 Task: Look for space in Umarkot, Pakistan from 10th July, 2023 to 15th July, 2023 for 7 adults in price range Rs.10000 to Rs.15000. Place can be entire place or shared room with 4 bedrooms having 7 beds and 4 bathrooms. Property type can be house, flat, guest house. Amenities needed are: wifi, TV, free parkinig on premises, gym, breakfast. Booking option can be shelf check-in. Required host language is English.
Action: Mouse pressed left at (415, 84)
Screenshot: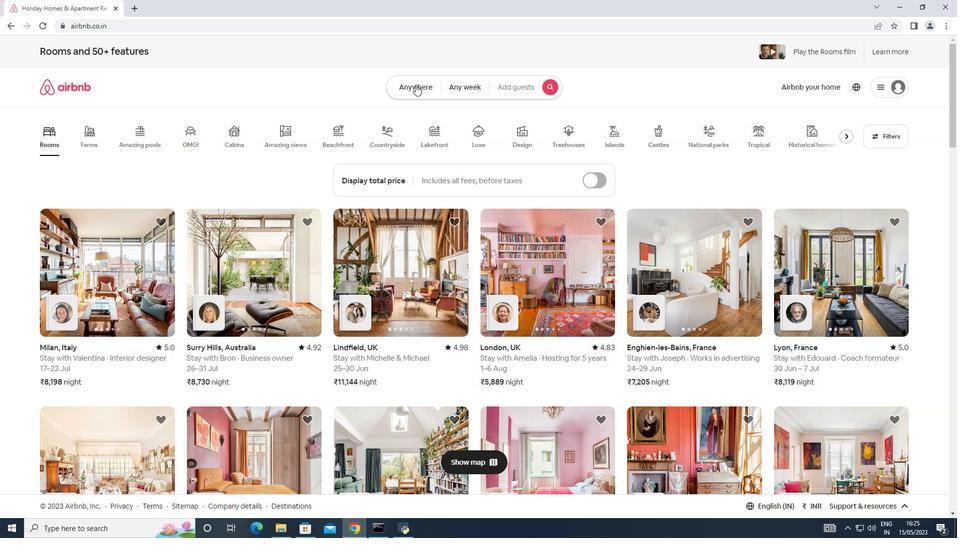 
Action: Mouse moved to (396, 119)
Screenshot: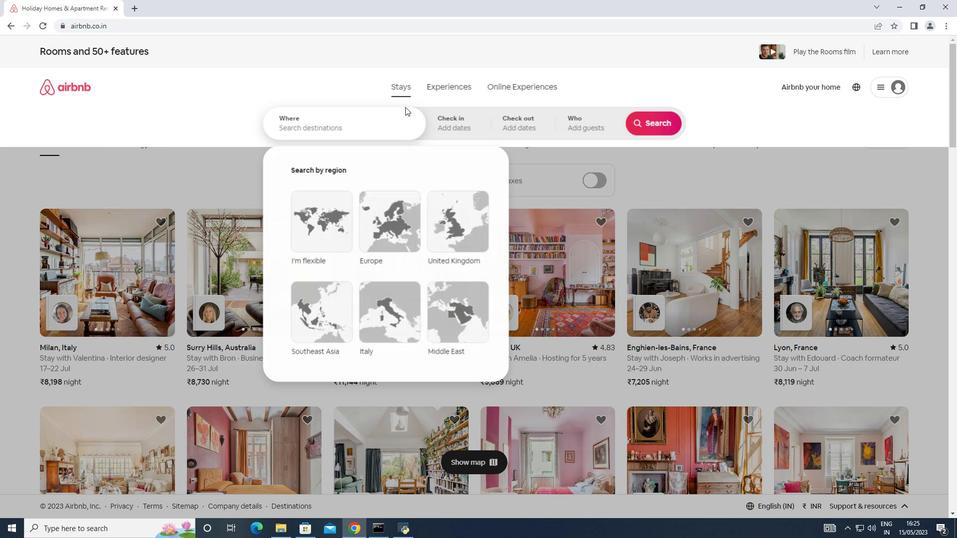 
Action: Mouse pressed left at (396, 119)
Screenshot: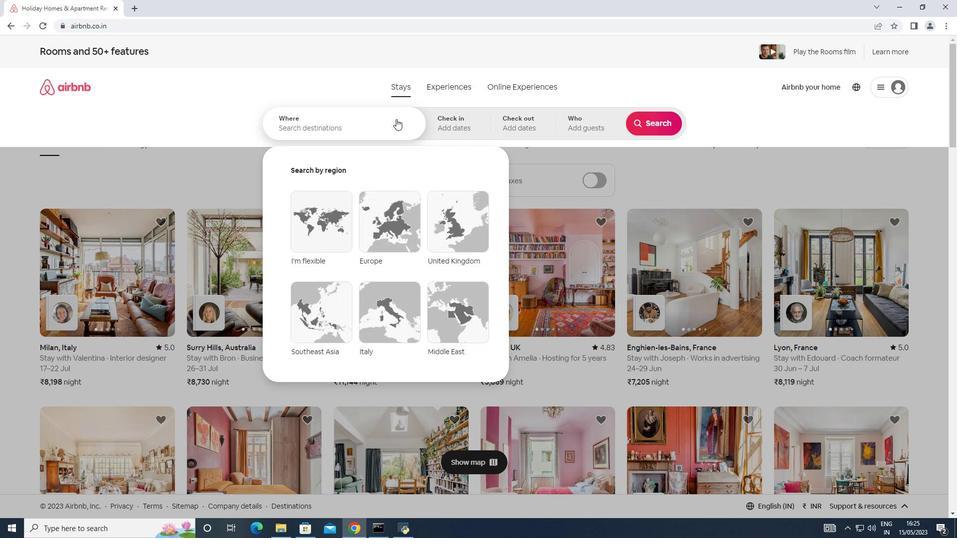 
Action: Mouse moved to (395, 119)
Screenshot: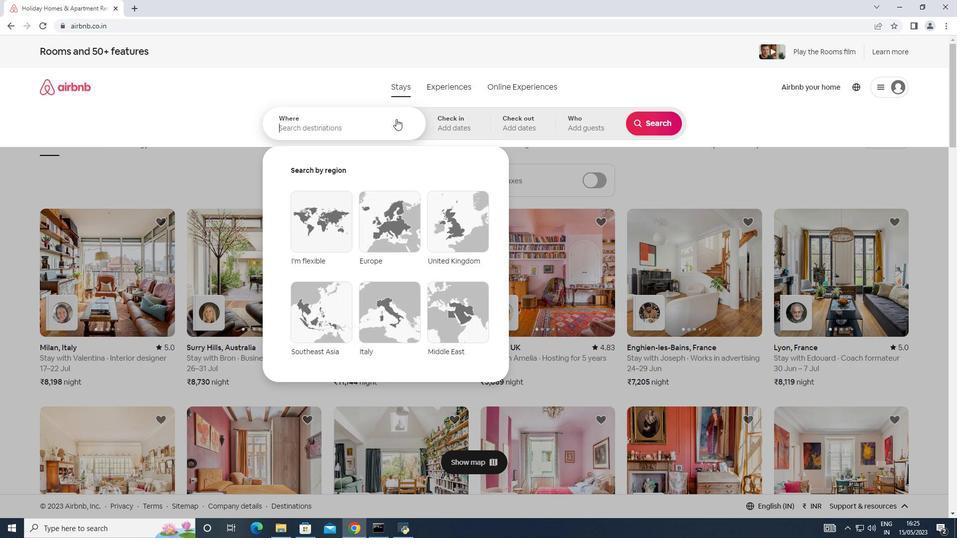 
Action: Key pressed <Key.shift>Umarkot,<Key.shift>Pakistan
Screenshot: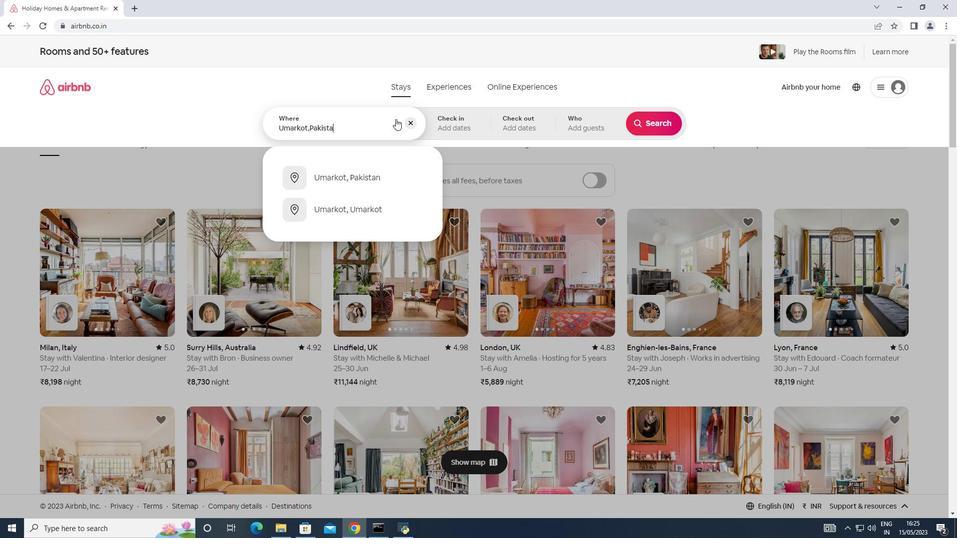 
Action: Mouse moved to (482, 121)
Screenshot: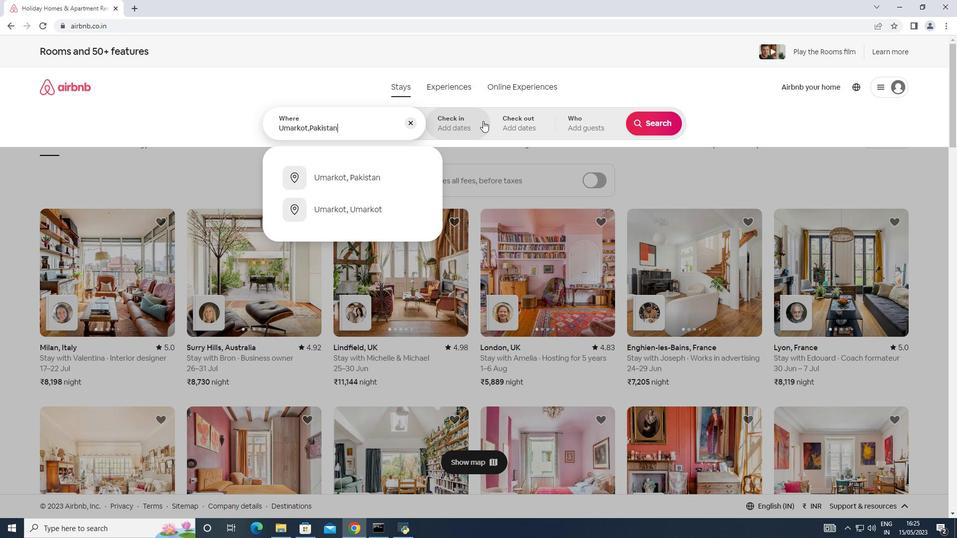 
Action: Mouse pressed left at (482, 121)
Screenshot: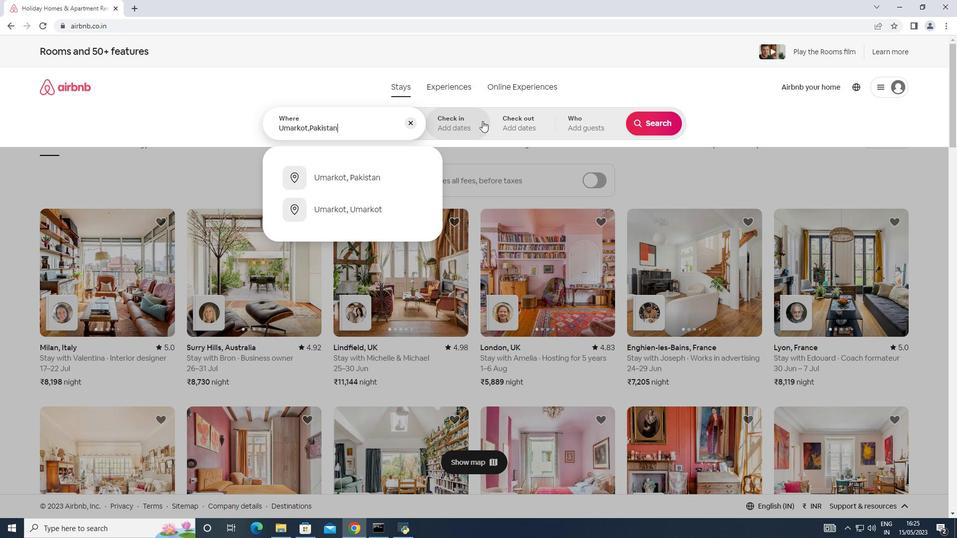 
Action: Mouse moved to (646, 204)
Screenshot: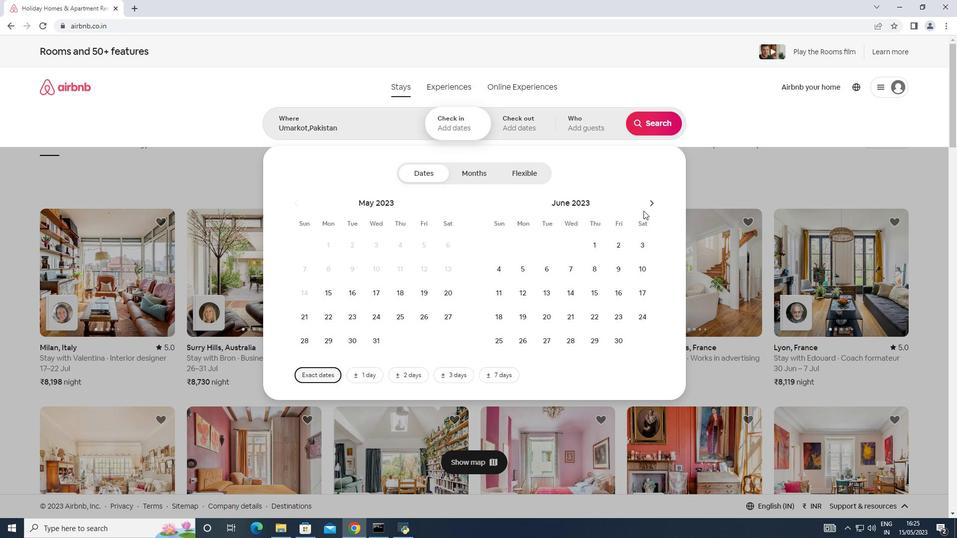 
Action: Mouse pressed left at (646, 204)
Screenshot: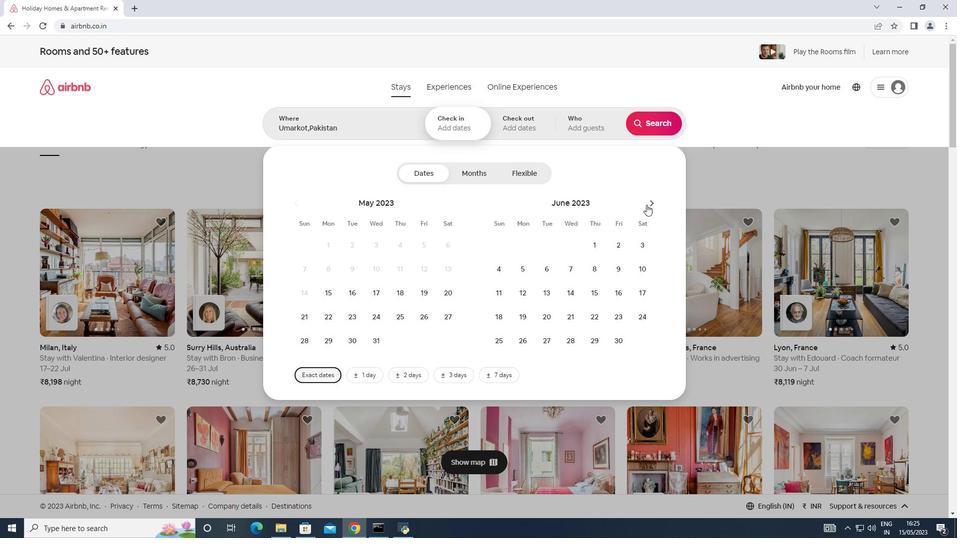 
Action: Mouse moved to (520, 292)
Screenshot: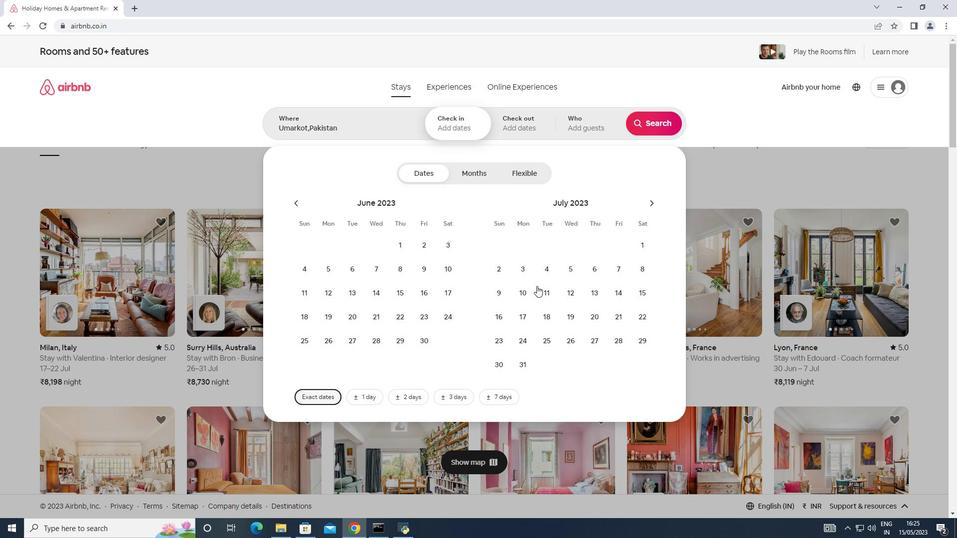 
Action: Mouse pressed left at (520, 292)
Screenshot: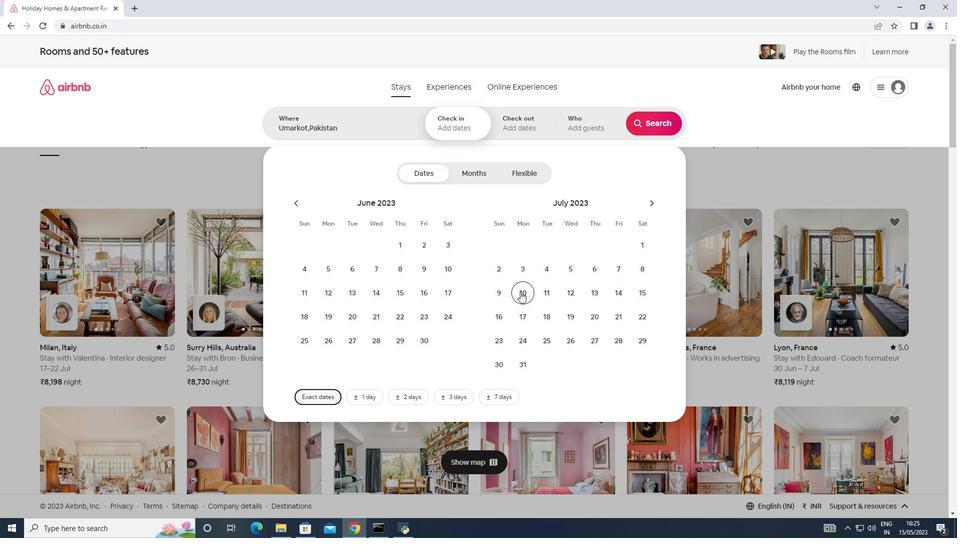 
Action: Mouse moved to (640, 293)
Screenshot: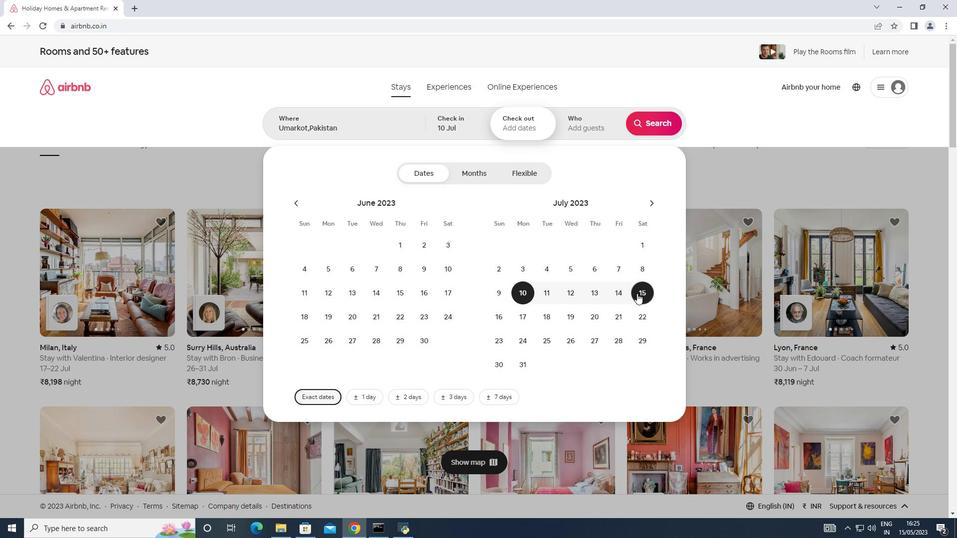 
Action: Mouse pressed left at (640, 293)
Screenshot: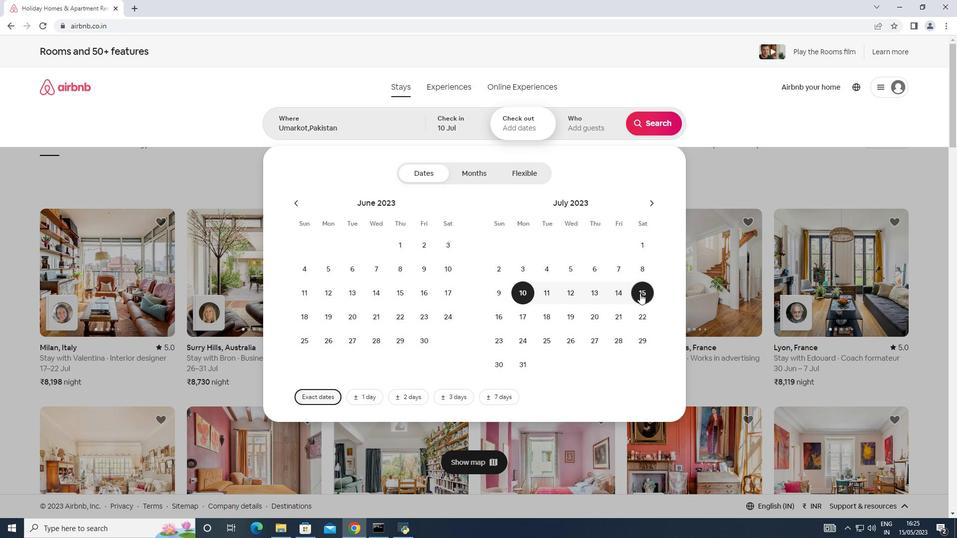 
Action: Mouse moved to (584, 133)
Screenshot: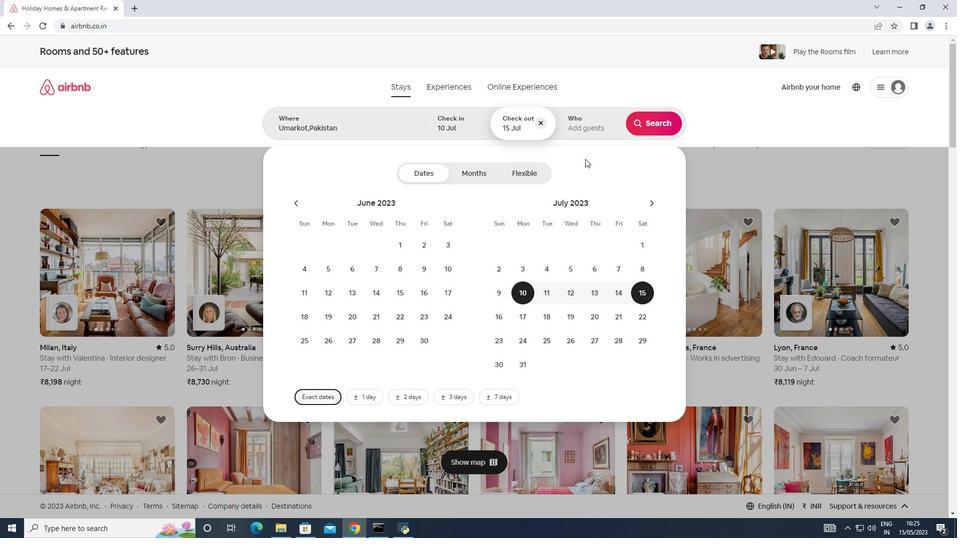 
Action: Mouse pressed left at (584, 133)
Screenshot: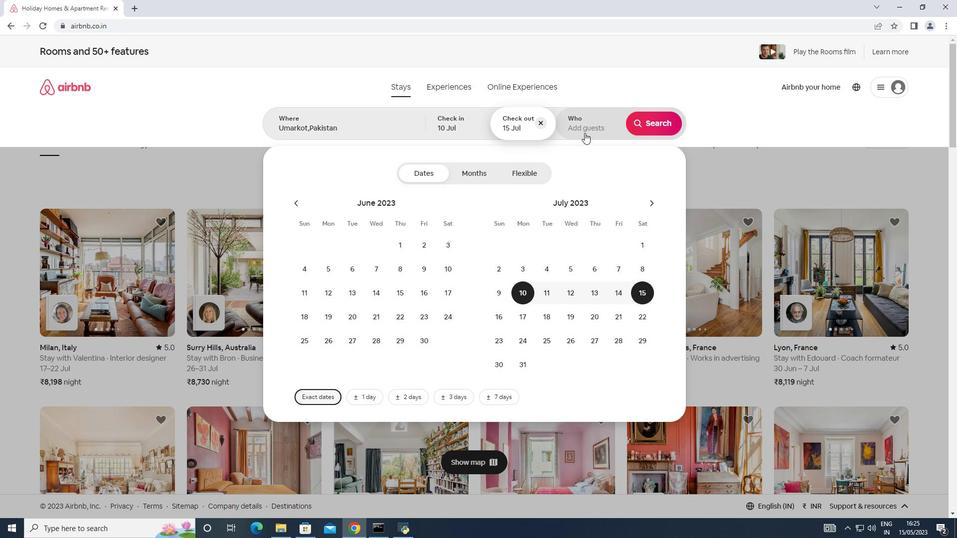 
Action: Mouse moved to (660, 179)
Screenshot: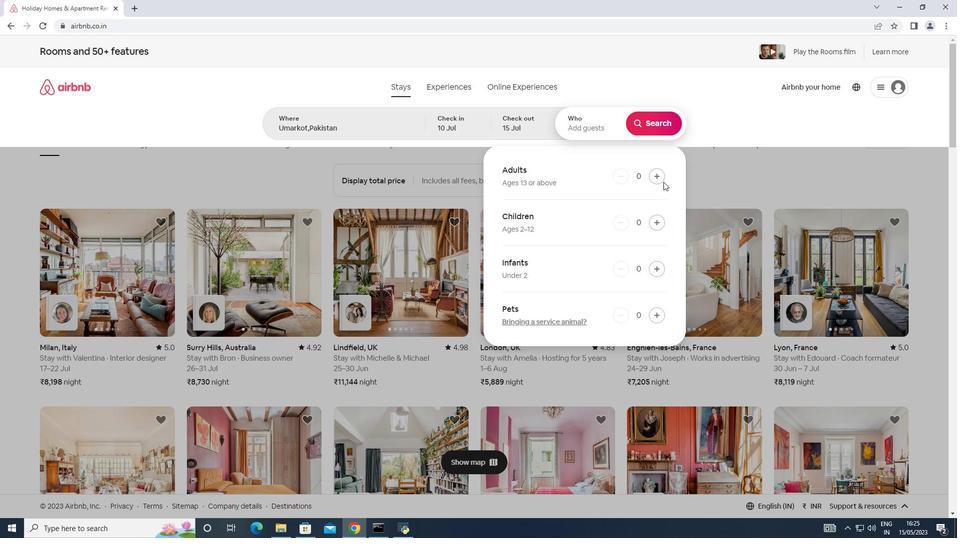 
Action: Mouse pressed left at (660, 179)
Screenshot: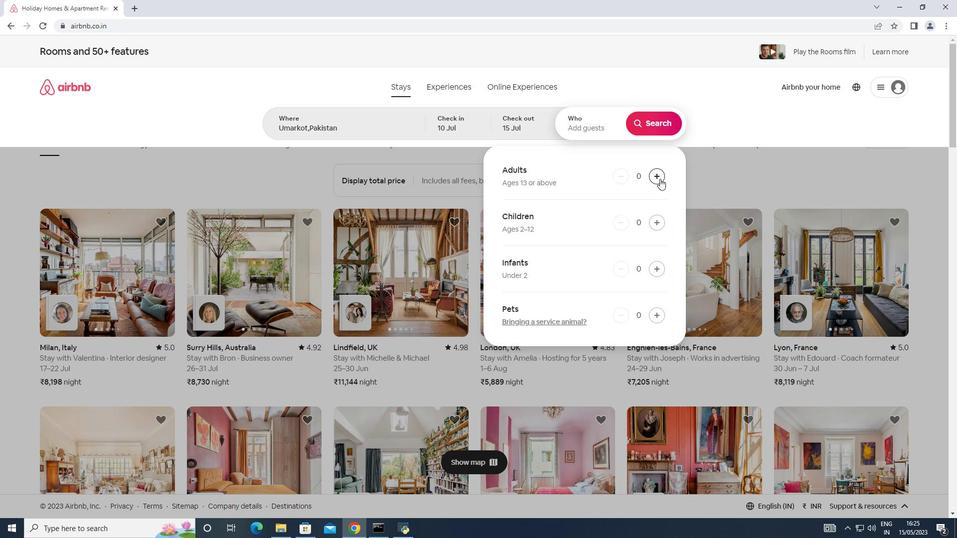 
Action: Mouse pressed left at (660, 179)
Screenshot: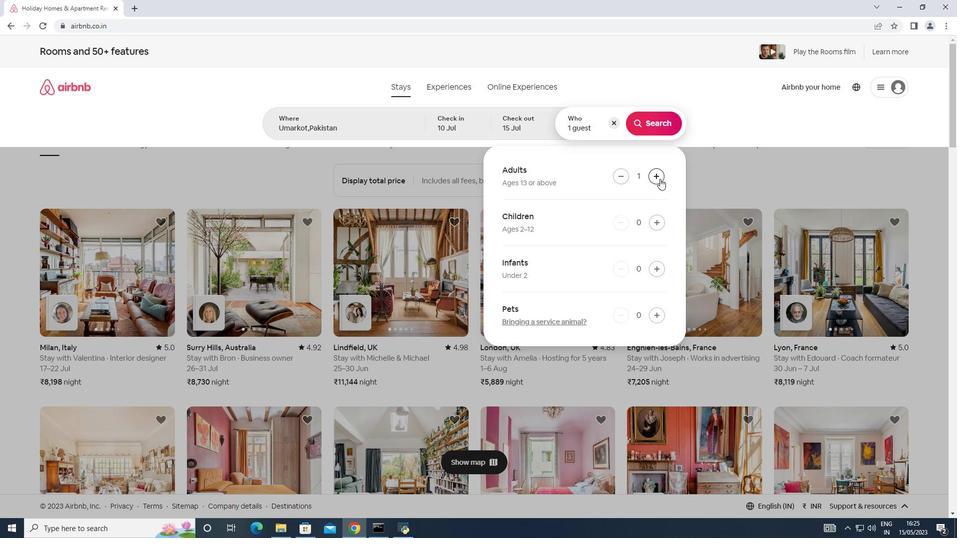 
Action: Mouse pressed left at (660, 179)
Screenshot: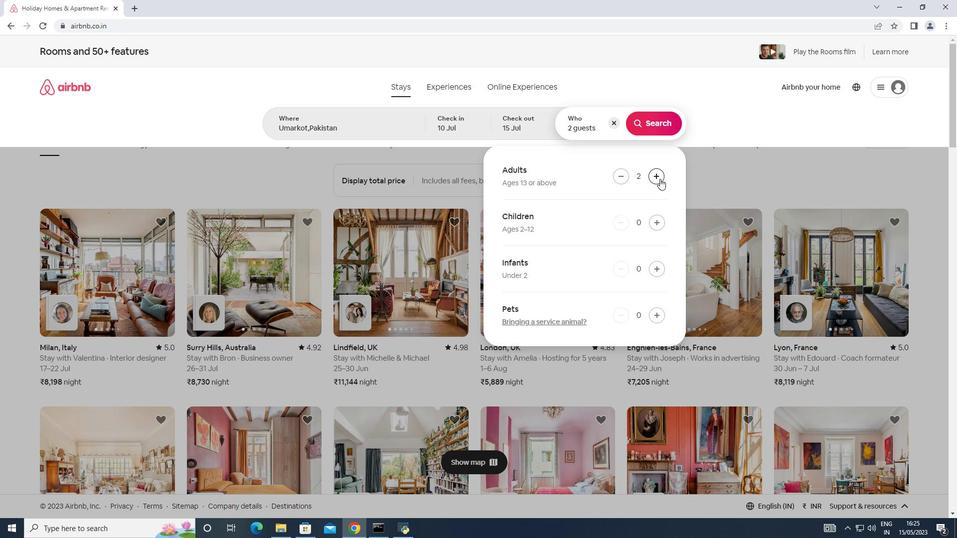 
Action: Mouse pressed left at (660, 179)
Screenshot: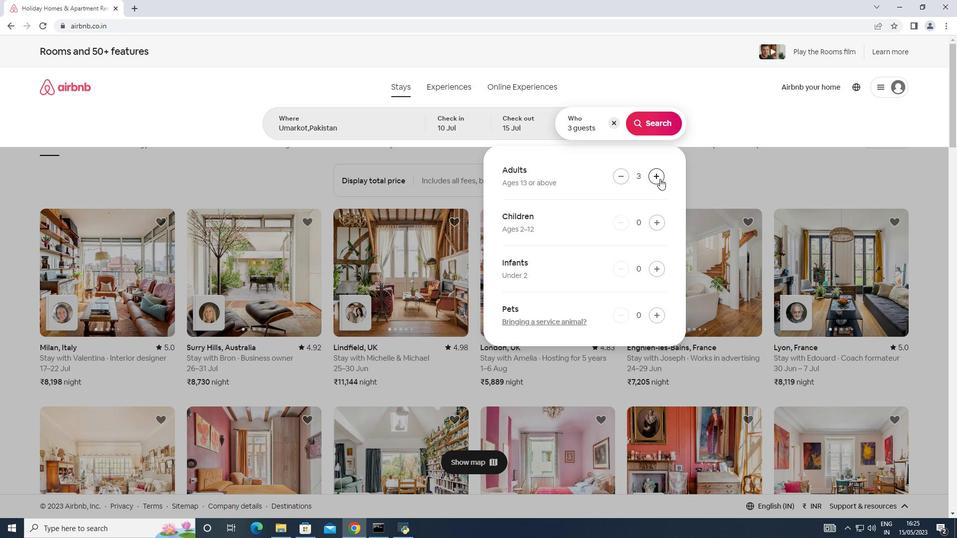 
Action: Mouse pressed left at (660, 179)
Screenshot: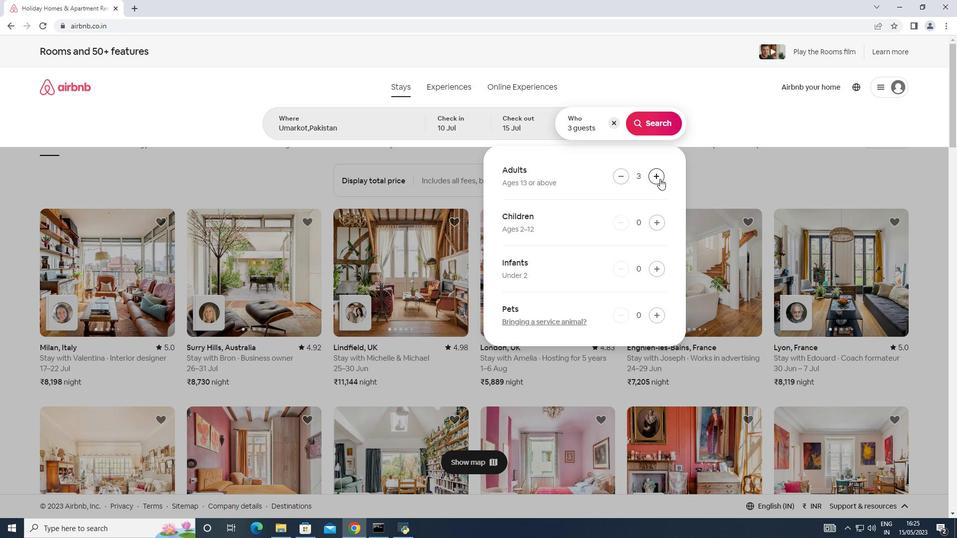 
Action: Mouse pressed left at (660, 179)
Screenshot: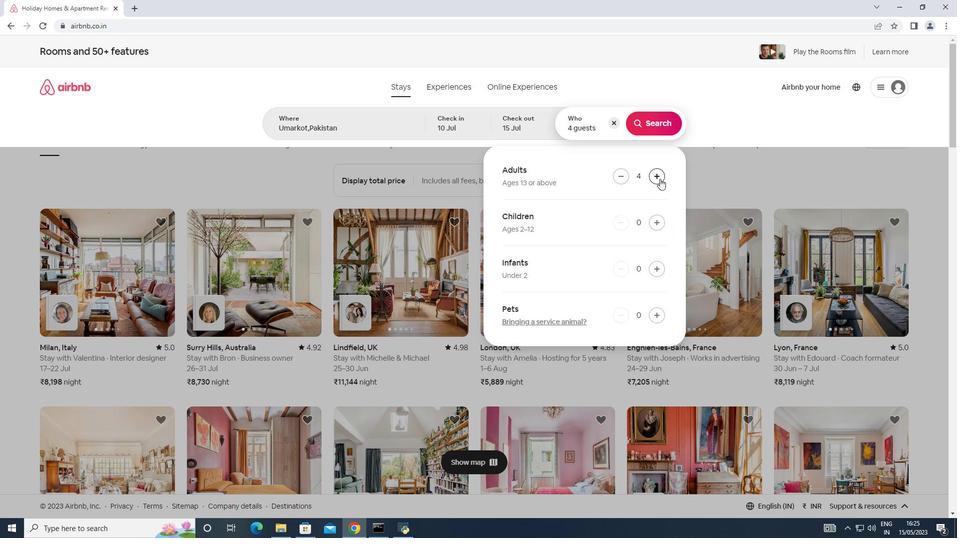 
Action: Mouse pressed left at (660, 179)
Screenshot: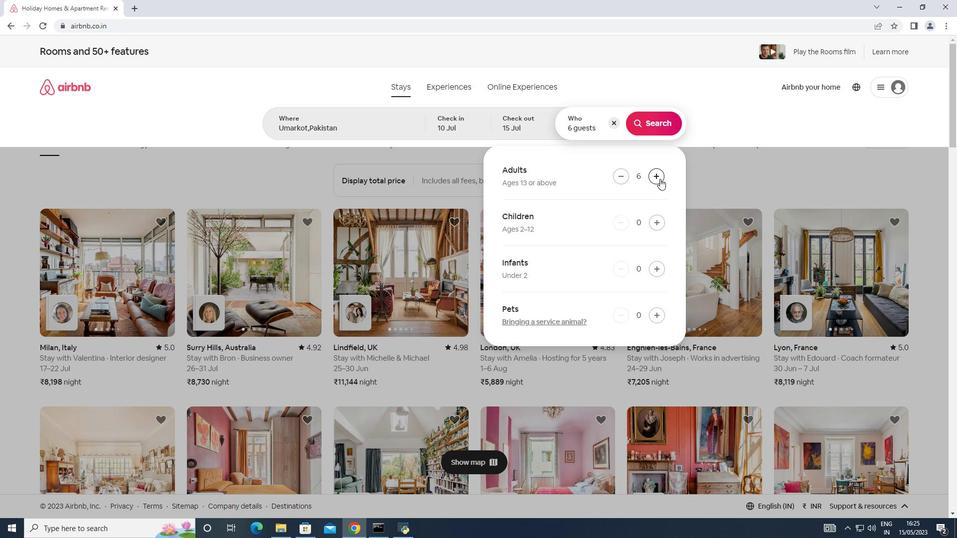 
Action: Mouse moved to (663, 130)
Screenshot: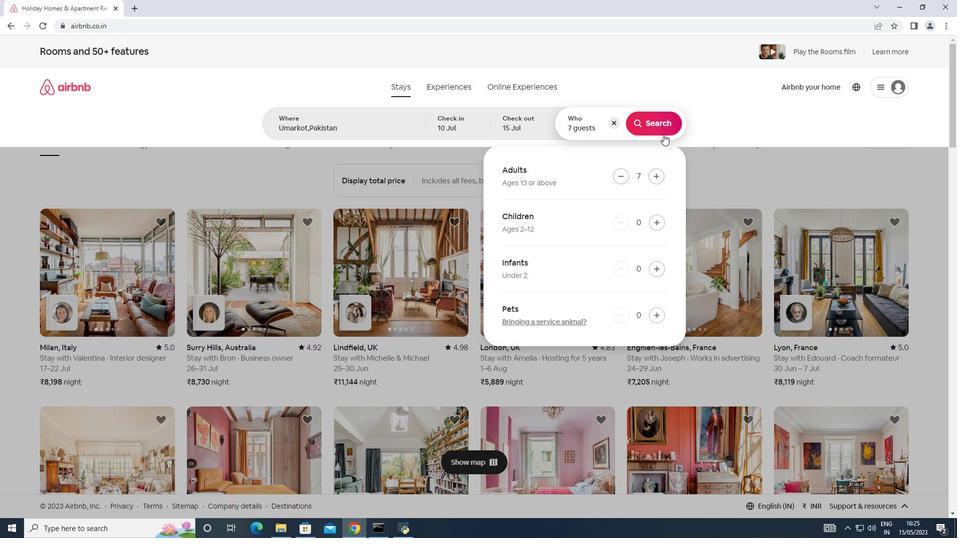 
Action: Mouse pressed left at (663, 130)
Screenshot: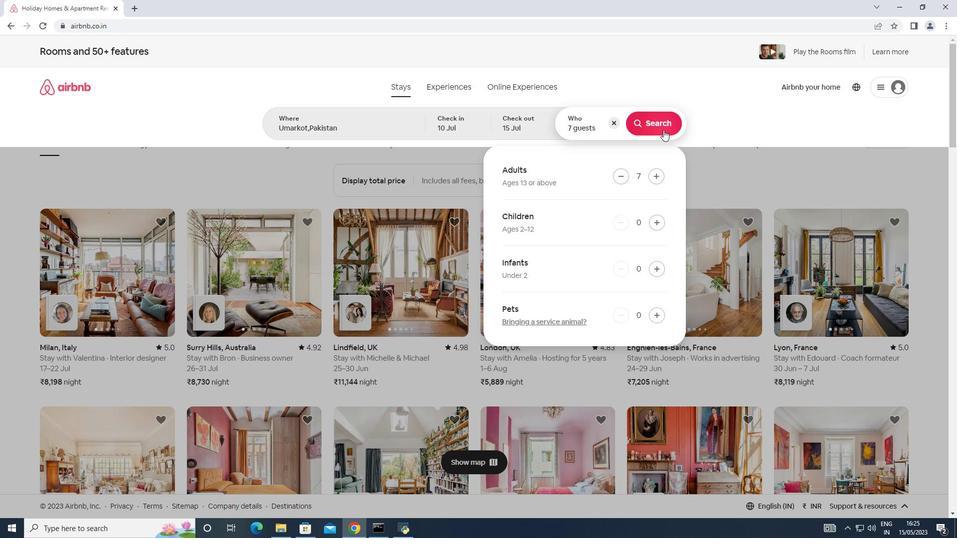 
Action: Mouse moved to (917, 100)
Screenshot: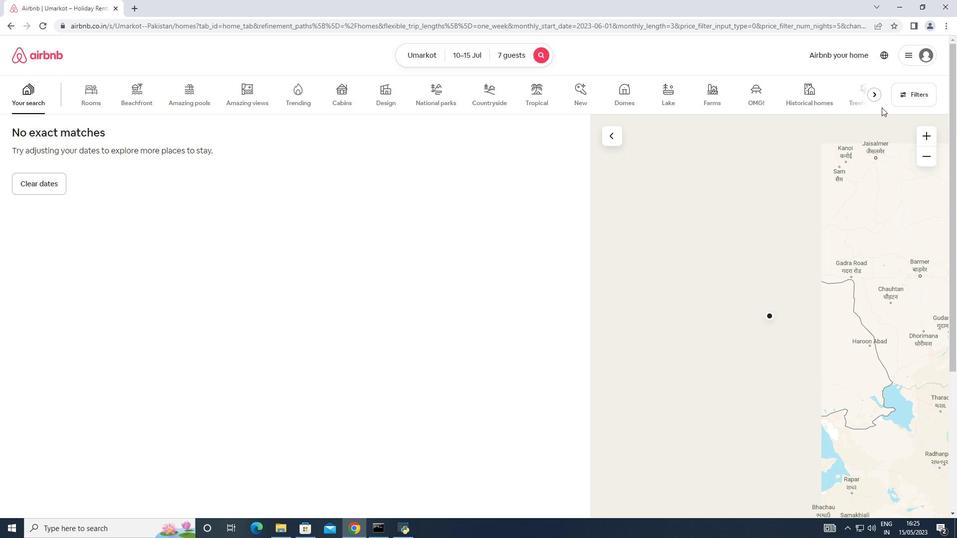 
Action: Mouse pressed left at (917, 100)
Screenshot: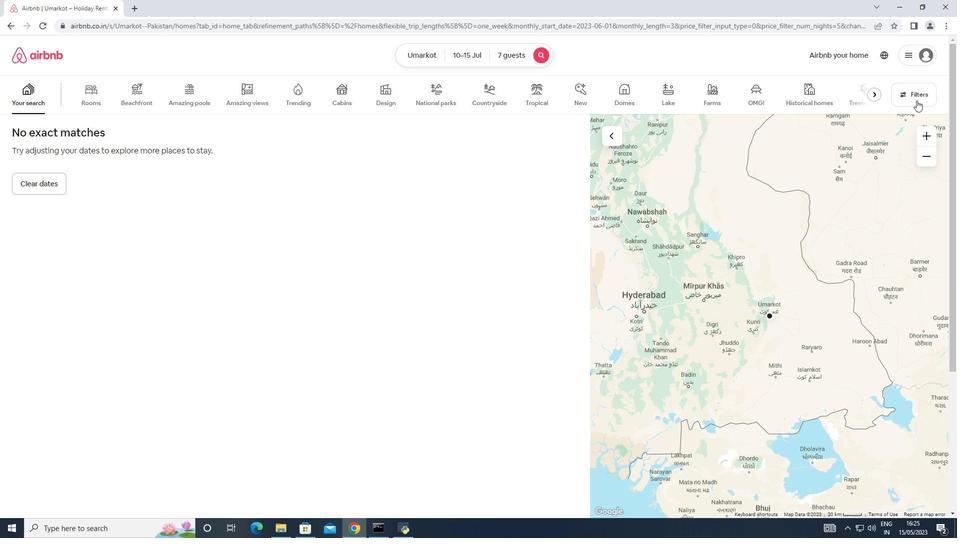 
Action: Mouse moved to (352, 340)
Screenshot: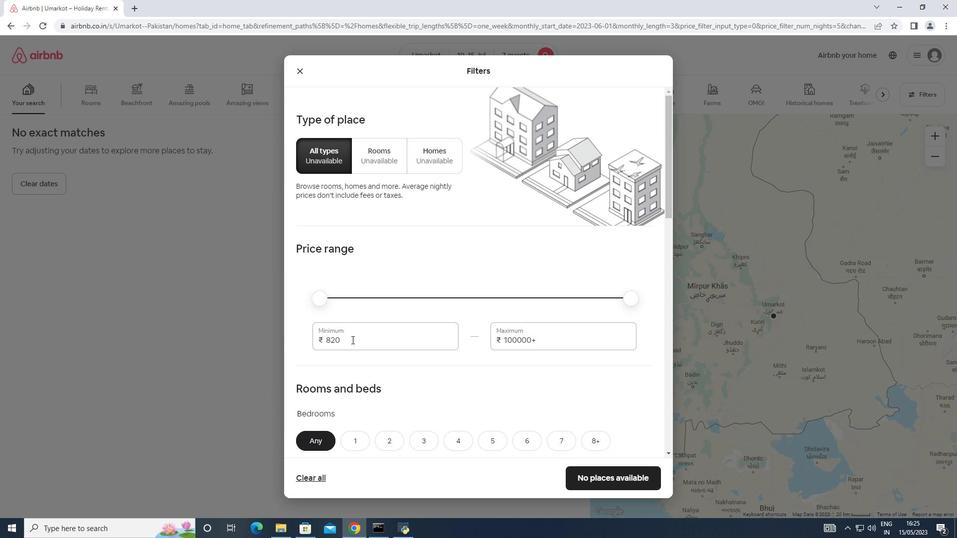 
Action: Mouse pressed left at (352, 340)
Screenshot: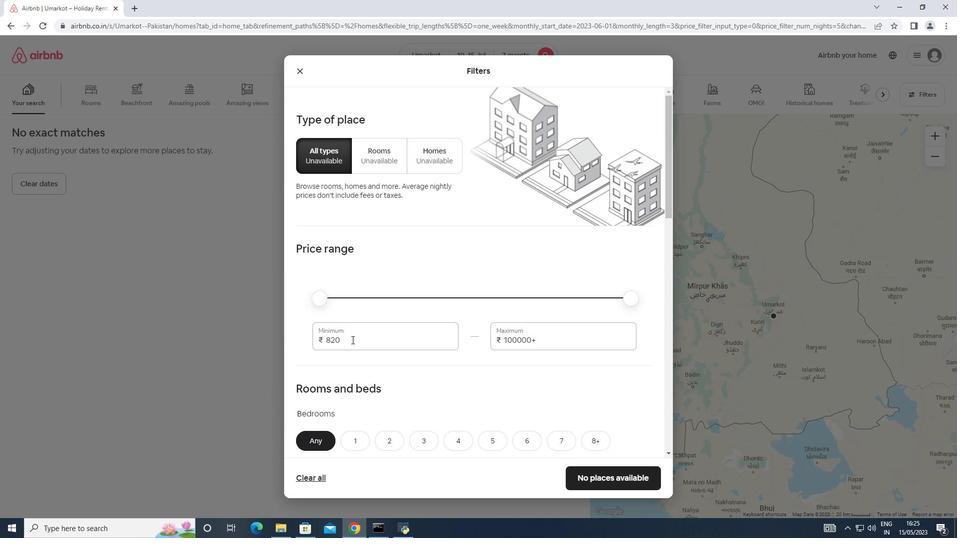 
Action: Mouse moved to (299, 334)
Screenshot: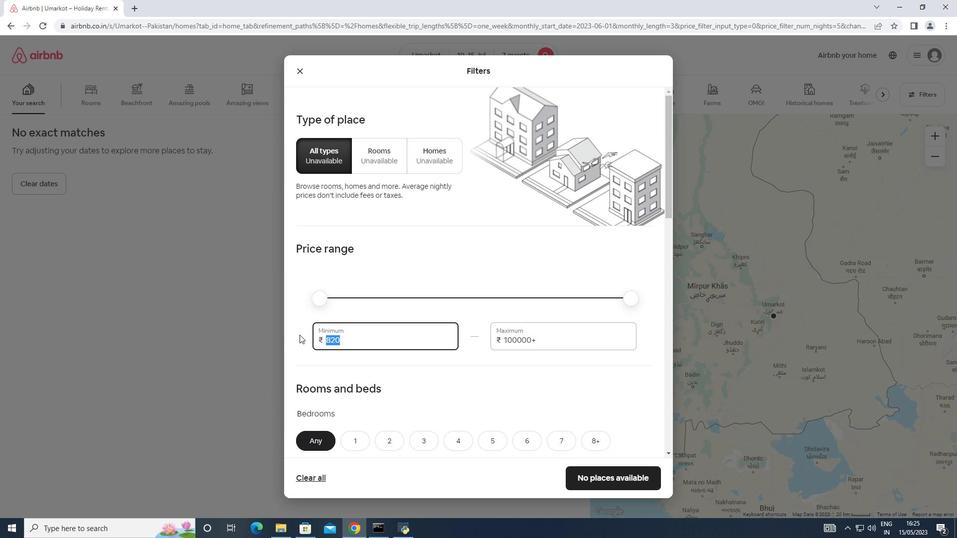 
Action: Key pressed 10000
Screenshot: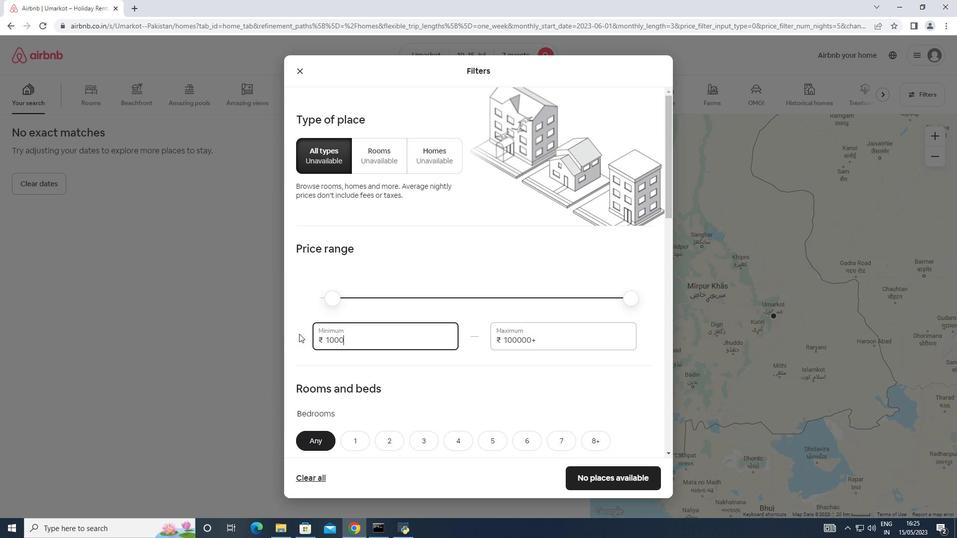 
Action: Mouse moved to (544, 342)
Screenshot: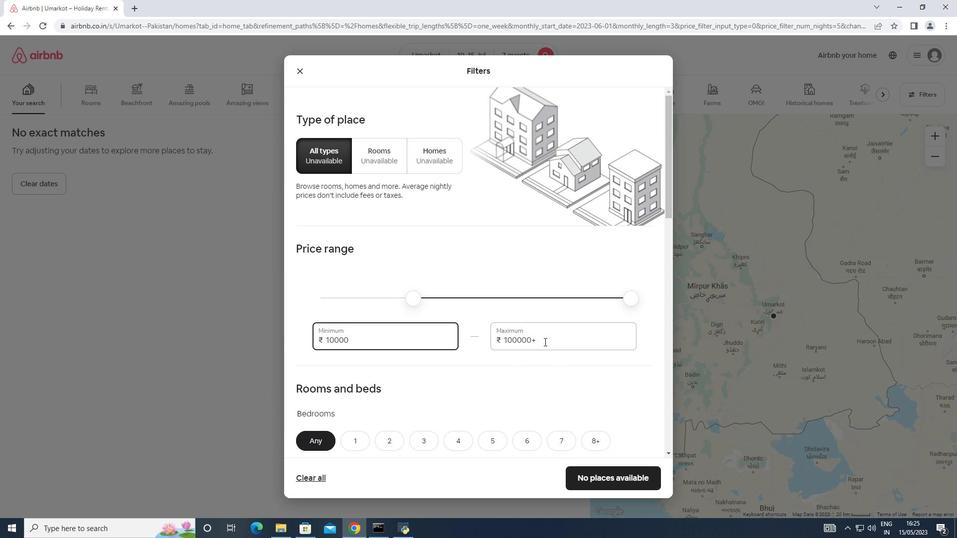 
Action: Mouse pressed left at (544, 342)
Screenshot: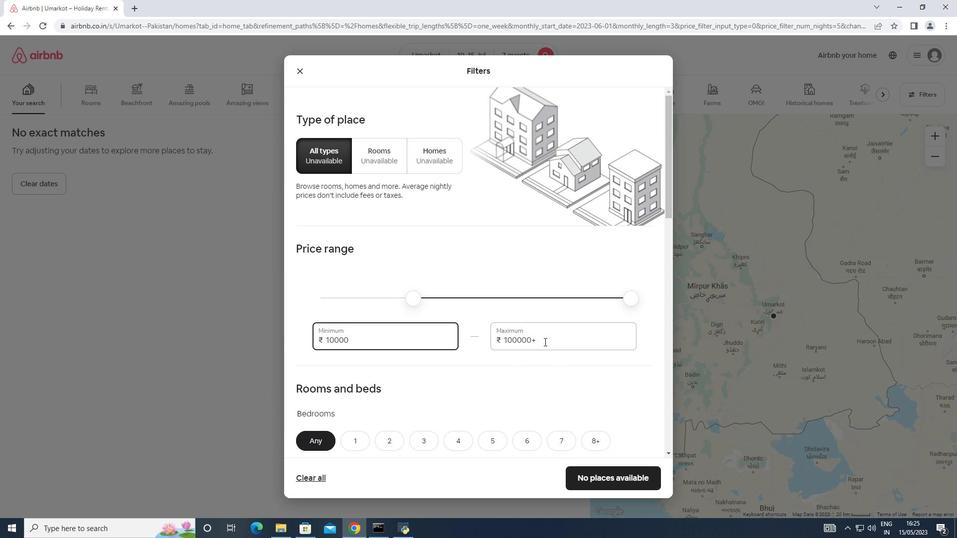 
Action: Mouse moved to (487, 338)
Screenshot: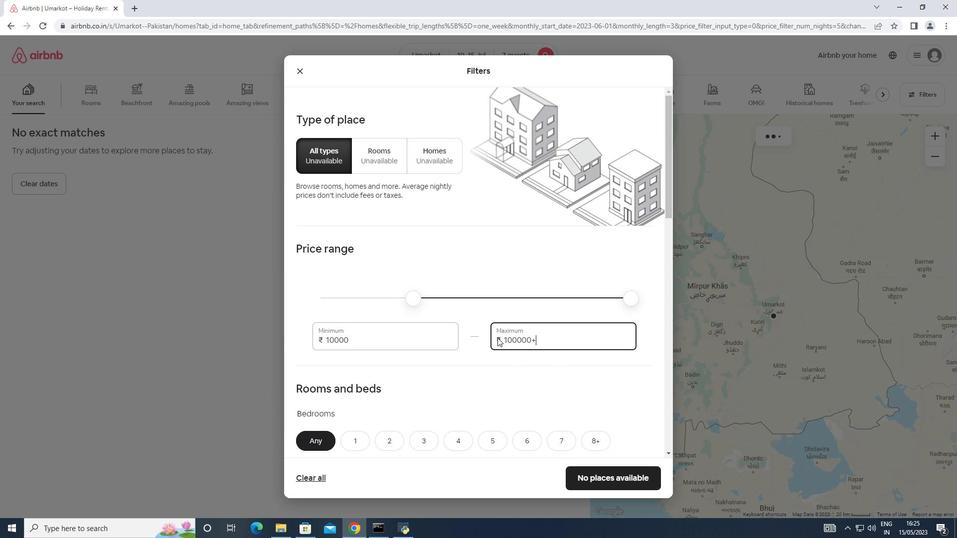 
Action: Key pressed 15000
Screenshot: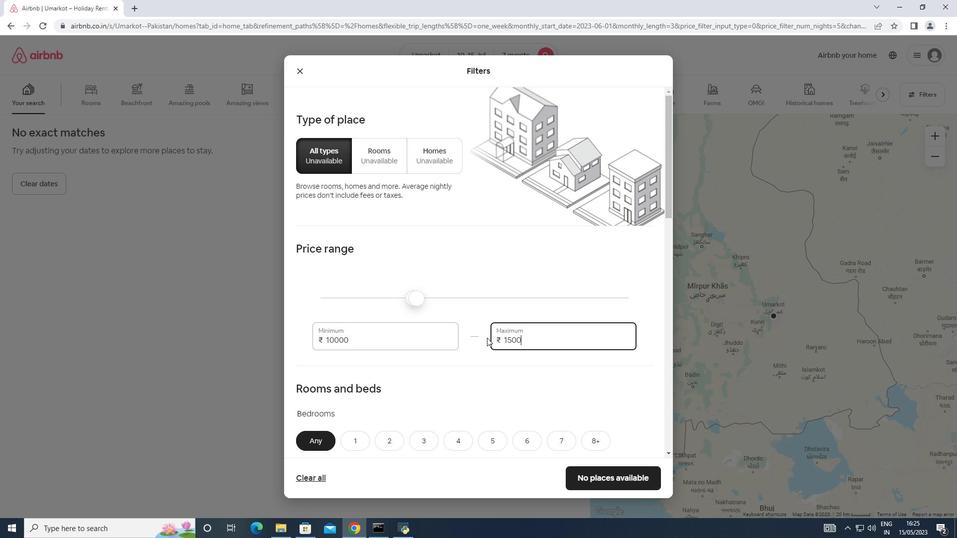 
Action: Mouse moved to (543, 326)
Screenshot: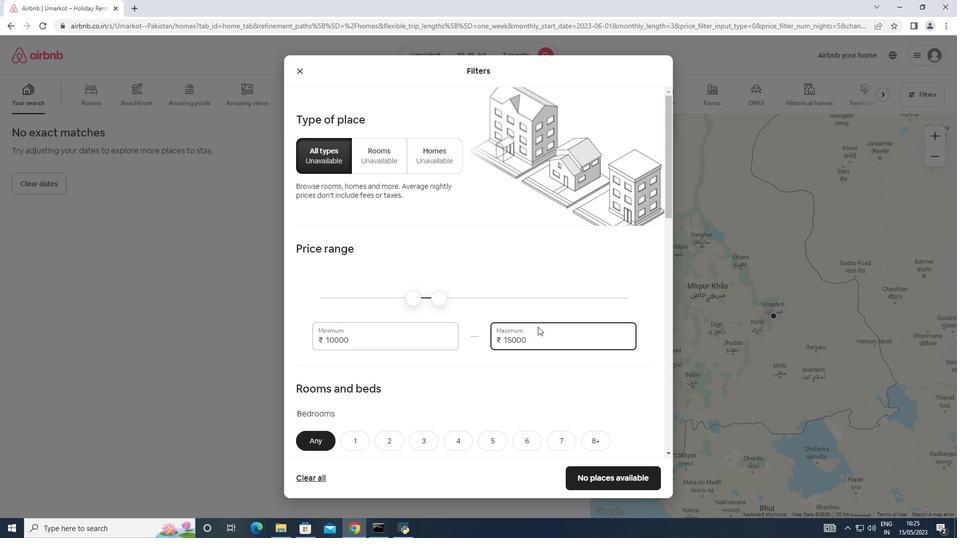 
Action: Mouse scrolled (543, 325) with delta (0, 0)
Screenshot: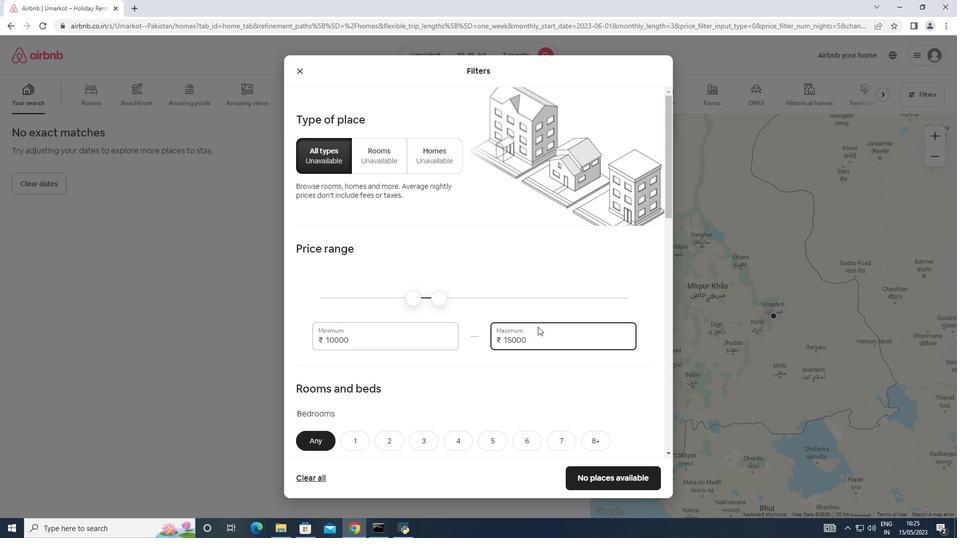 
Action: Mouse moved to (544, 326)
Screenshot: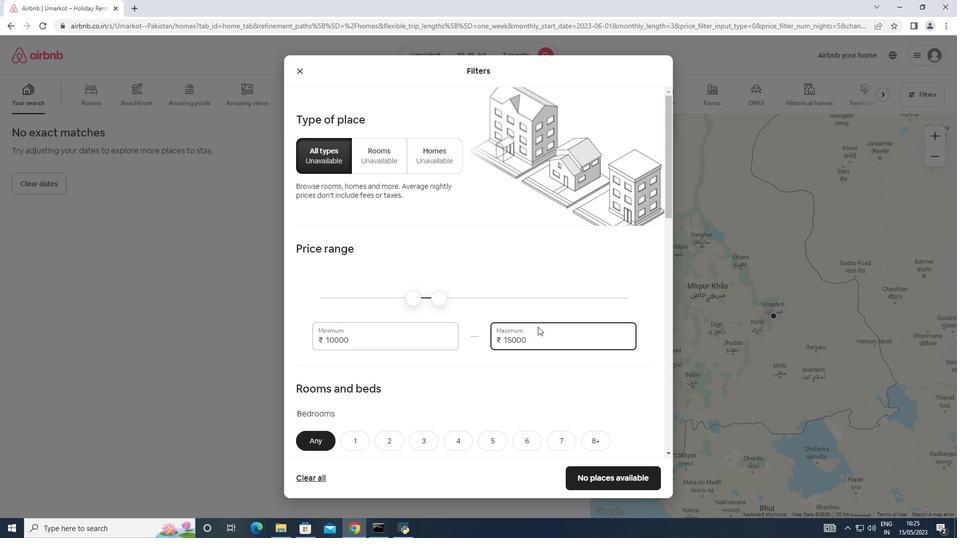 
Action: Mouse scrolled (544, 325) with delta (0, 0)
Screenshot: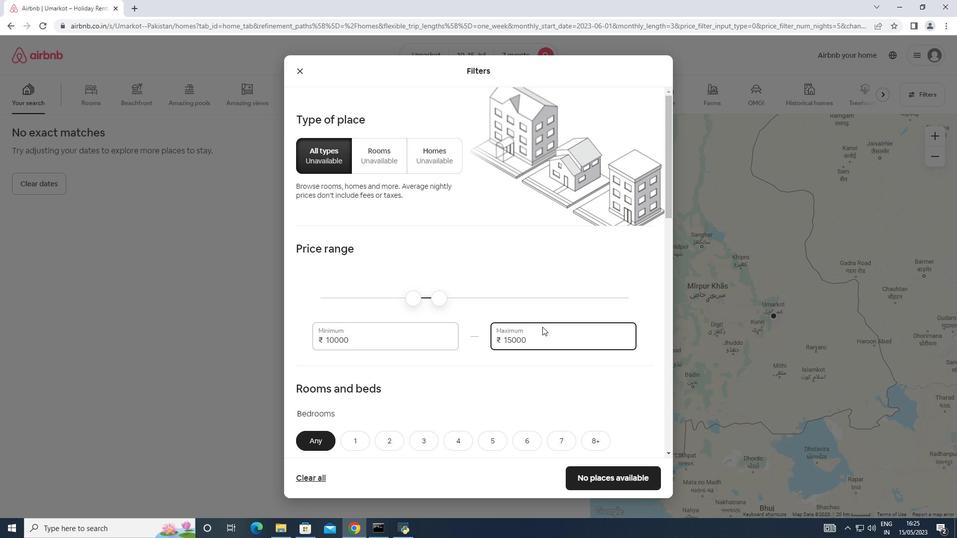 
Action: Mouse moved to (546, 325)
Screenshot: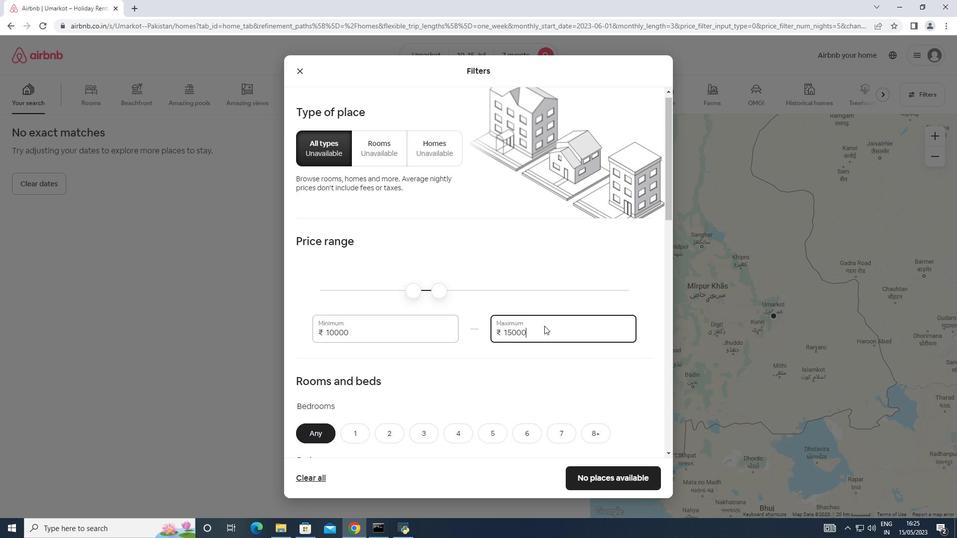
Action: Mouse scrolled (546, 324) with delta (0, 0)
Screenshot: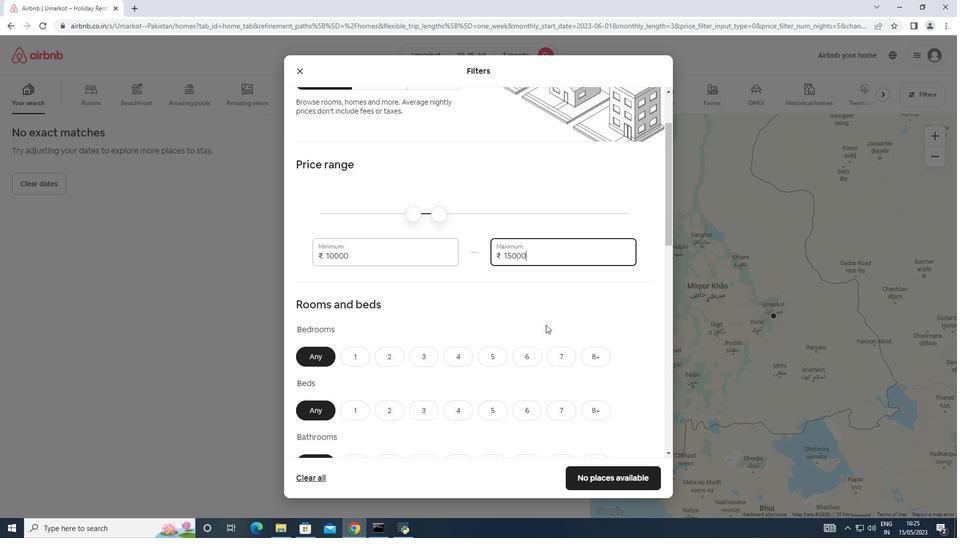 
Action: Mouse moved to (463, 287)
Screenshot: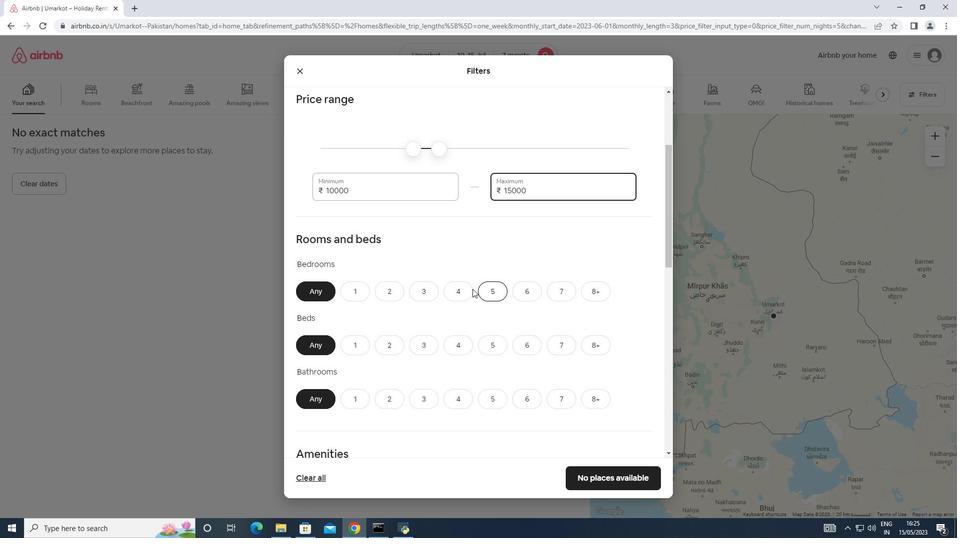 
Action: Mouse pressed left at (463, 287)
Screenshot: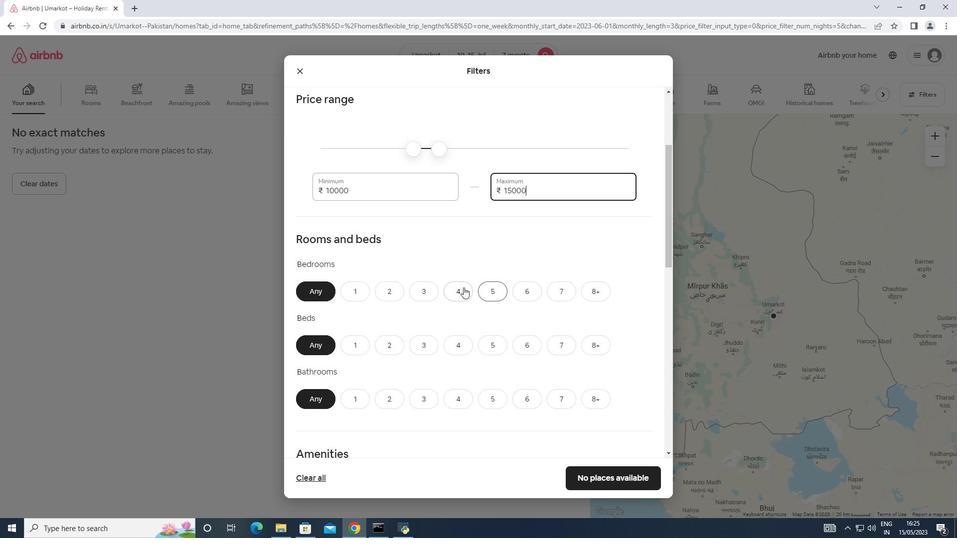 
Action: Mouse moved to (561, 341)
Screenshot: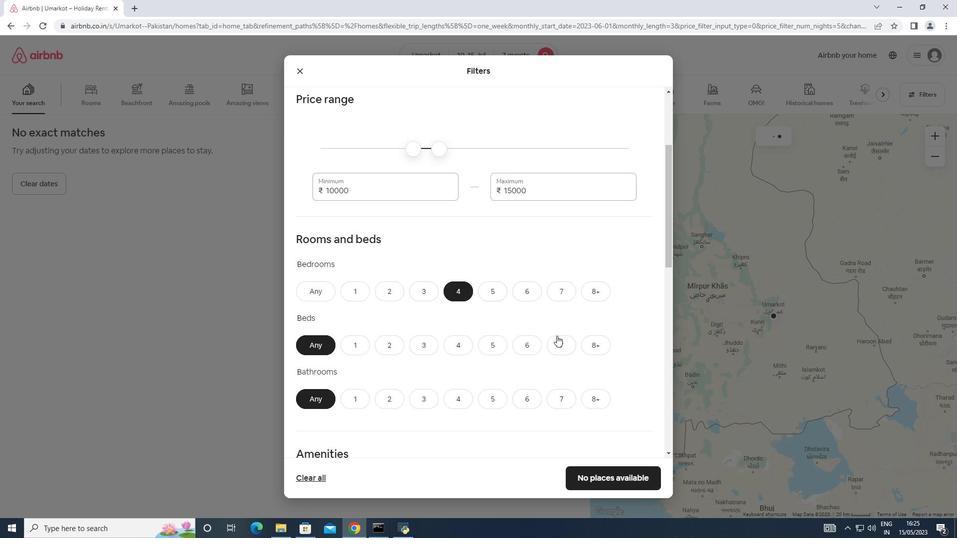 
Action: Mouse pressed left at (561, 341)
Screenshot: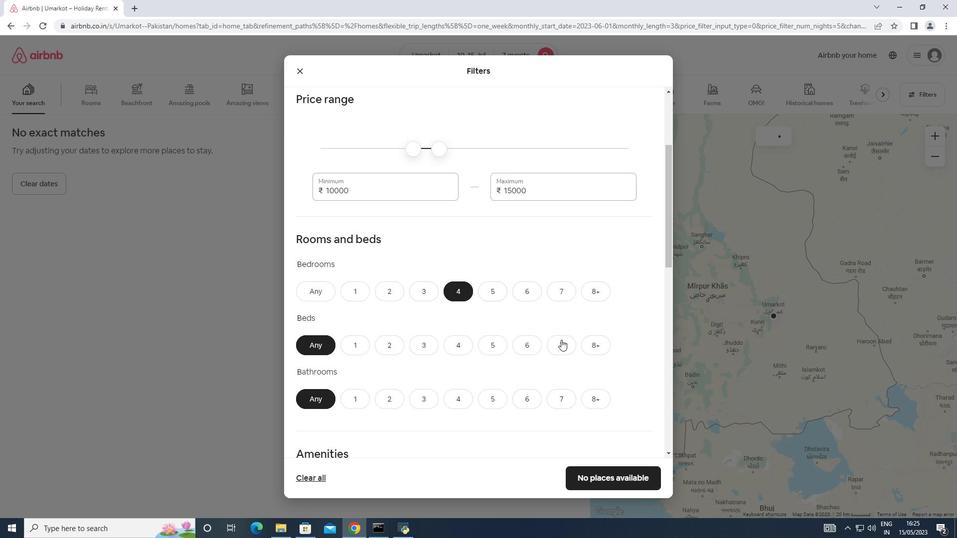 
Action: Mouse moved to (465, 399)
Screenshot: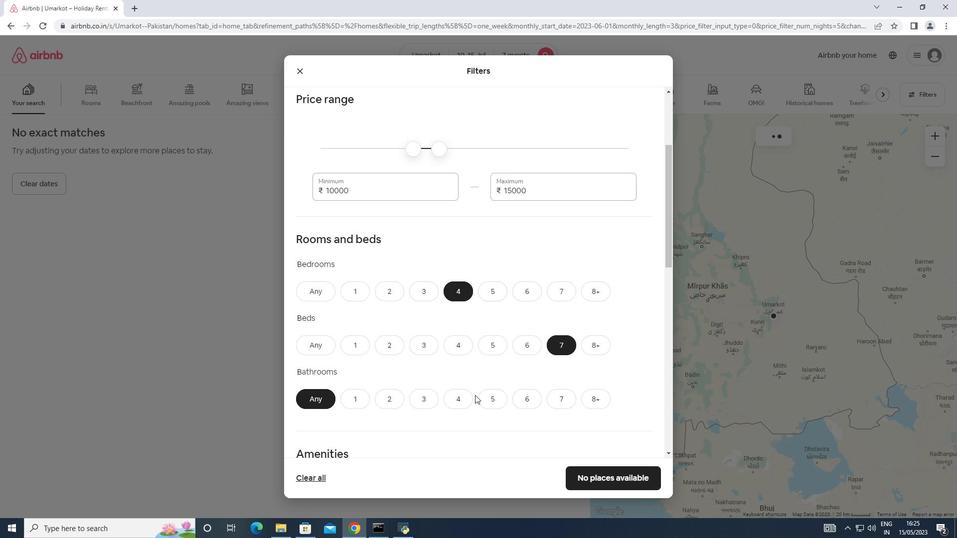 
Action: Mouse pressed left at (465, 399)
Screenshot: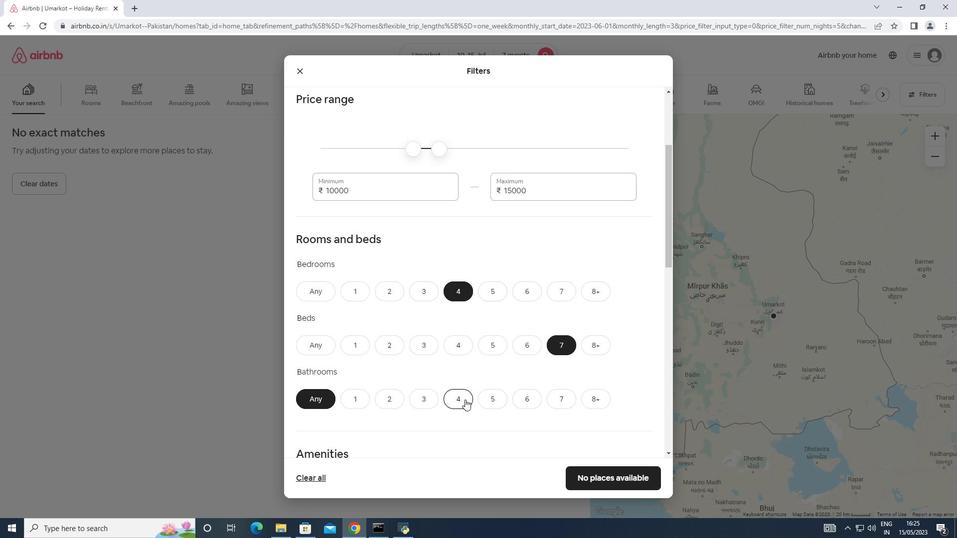 
Action: Mouse moved to (465, 398)
Screenshot: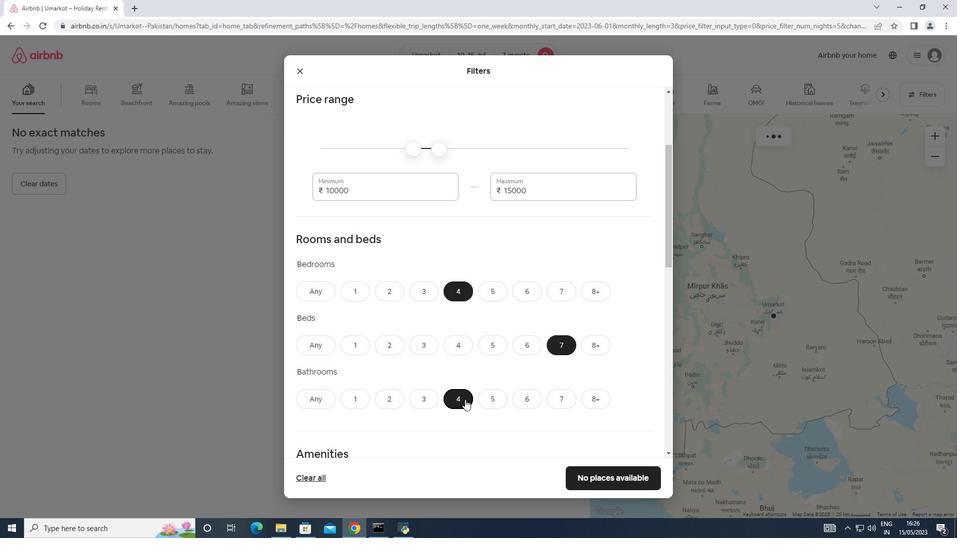 
Action: Mouse scrolled (465, 397) with delta (0, 0)
Screenshot: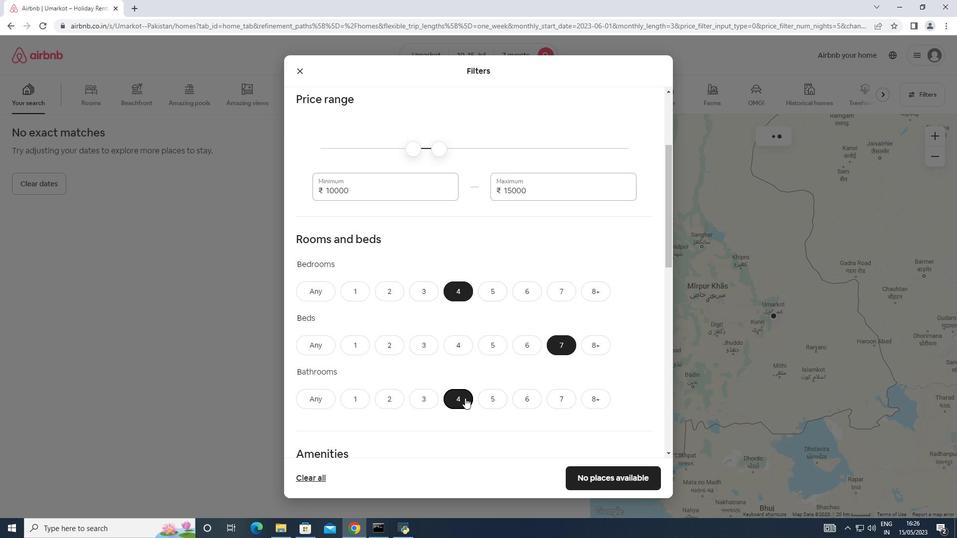 
Action: Mouse scrolled (465, 397) with delta (0, 0)
Screenshot: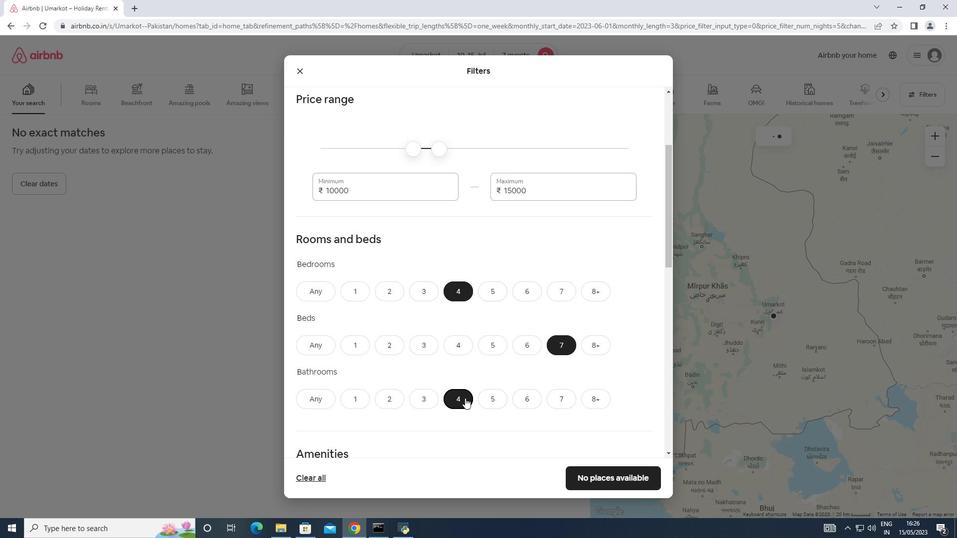 
Action: Mouse moved to (465, 389)
Screenshot: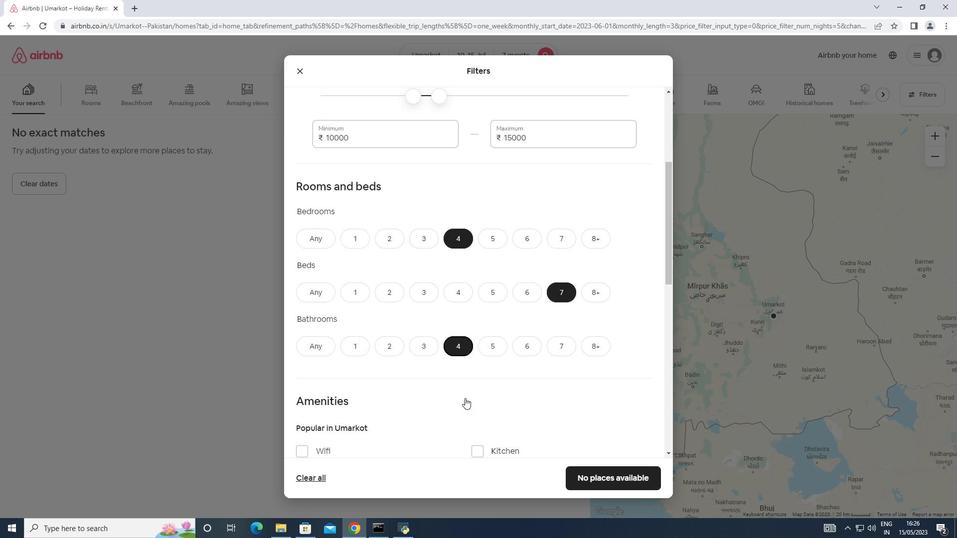
Action: Mouse scrolled (465, 389) with delta (0, 0)
Screenshot: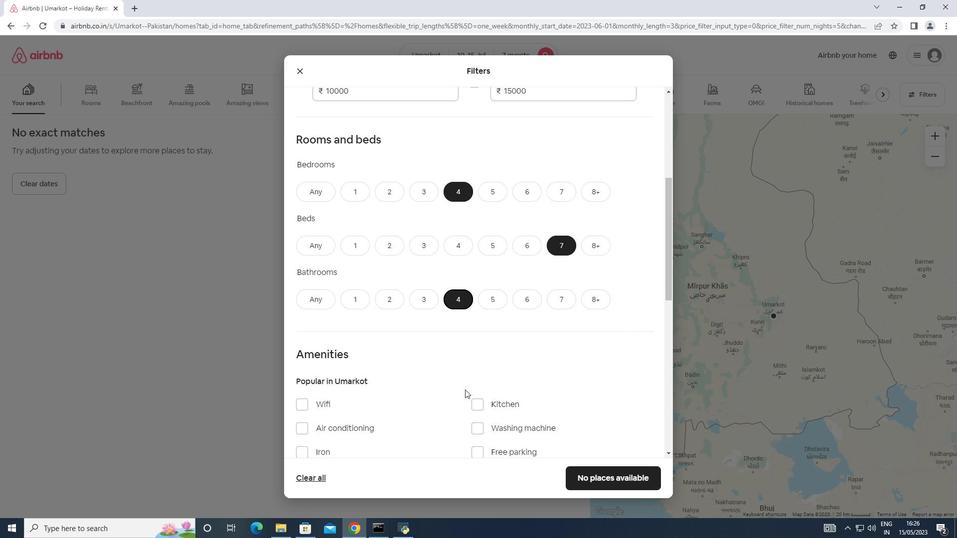 
Action: Mouse moved to (343, 337)
Screenshot: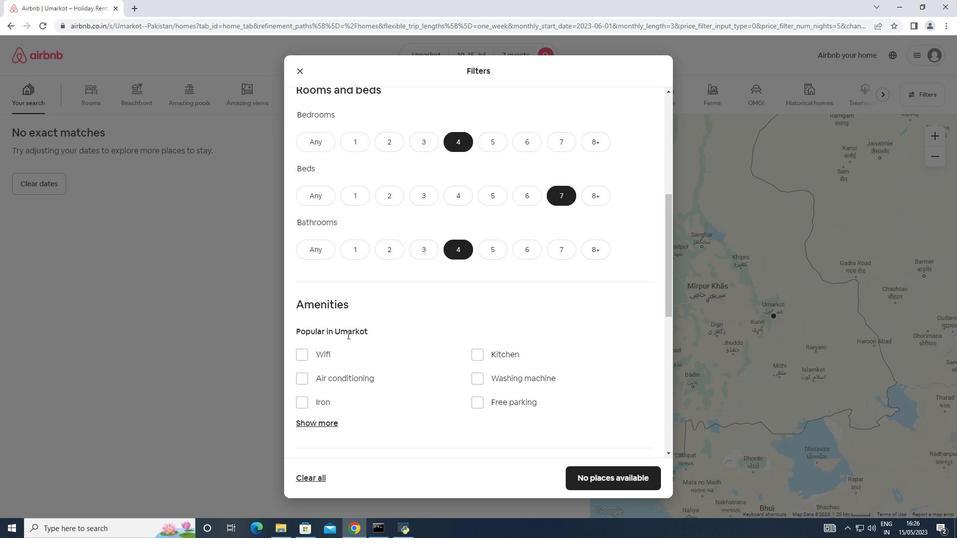 
Action: Mouse scrolled (343, 337) with delta (0, 0)
Screenshot: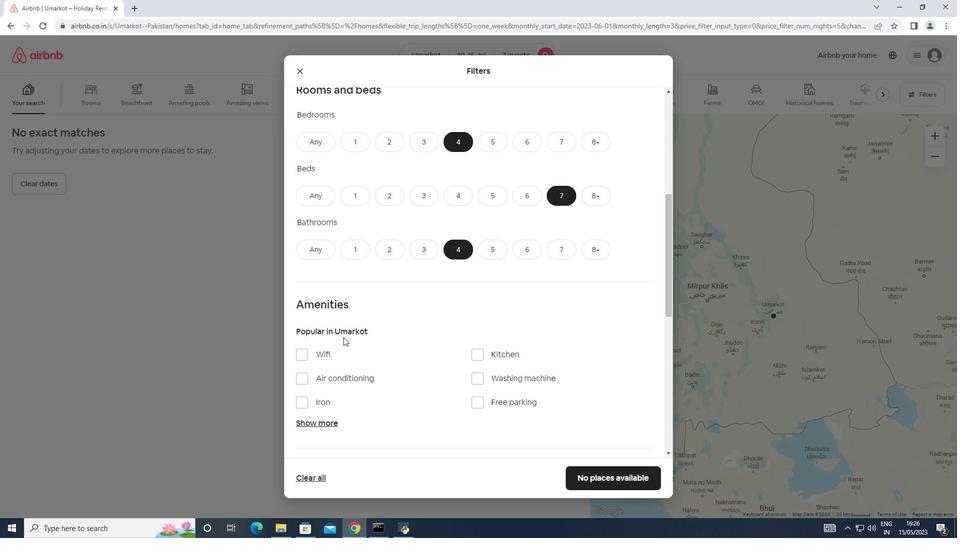 
Action: Mouse scrolled (343, 337) with delta (0, 0)
Screenshot: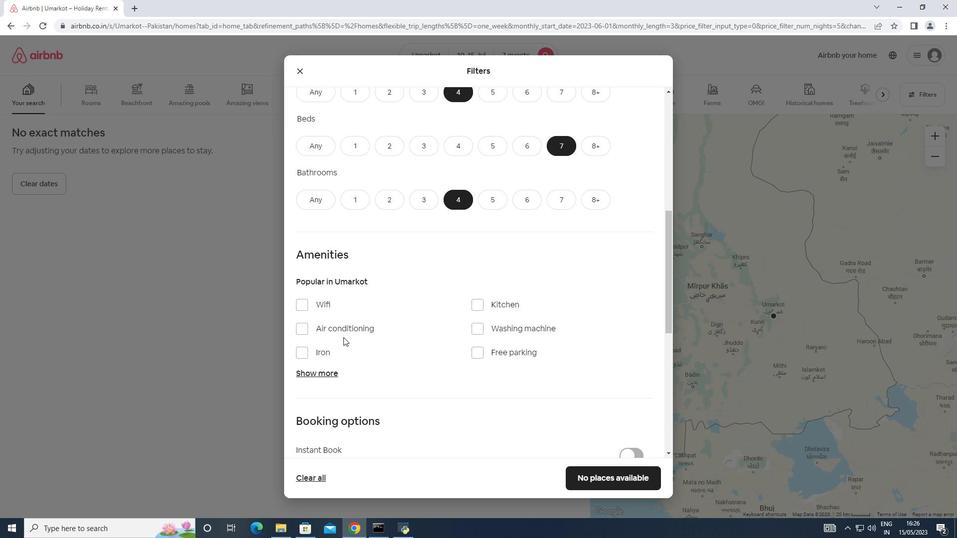 
Action: Mouse moved to (297, 254)
Screenshot: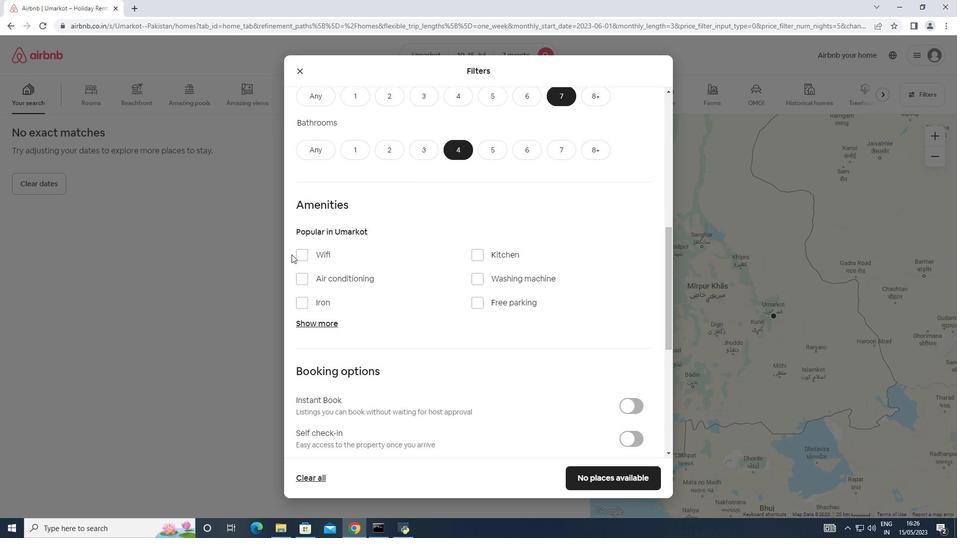 
Action: Mouse pressed left at (297, 254)
Screenshot: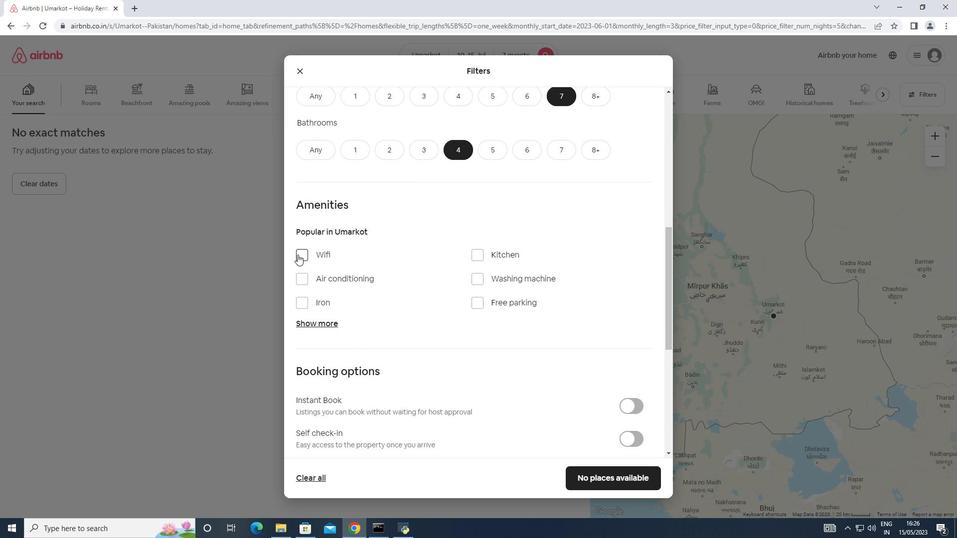 
Action: Mouse moved to (317, 325)
Screenshot: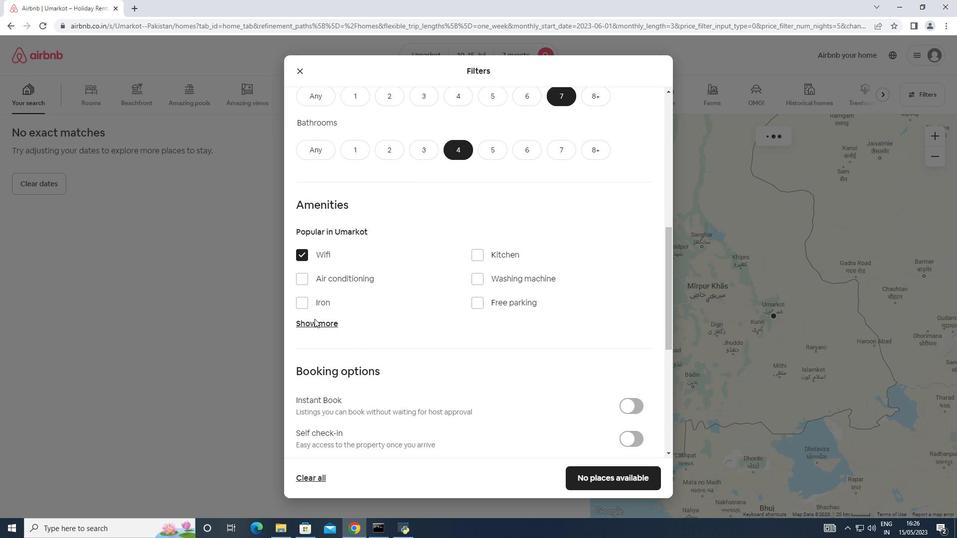 
Action: Mouse pressed left at (317, 325)
Screenshot: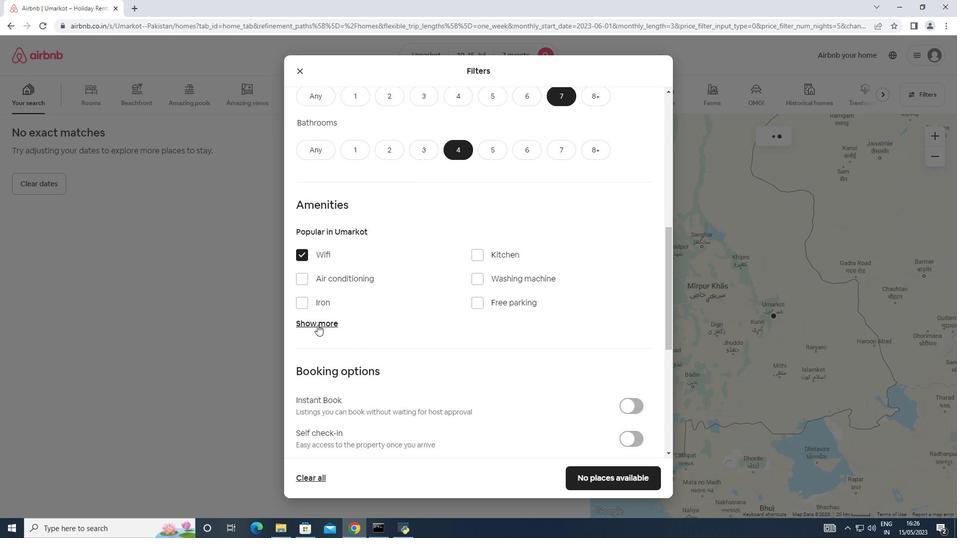 
Action: Mouse moved to (476, 380)
Screenshot: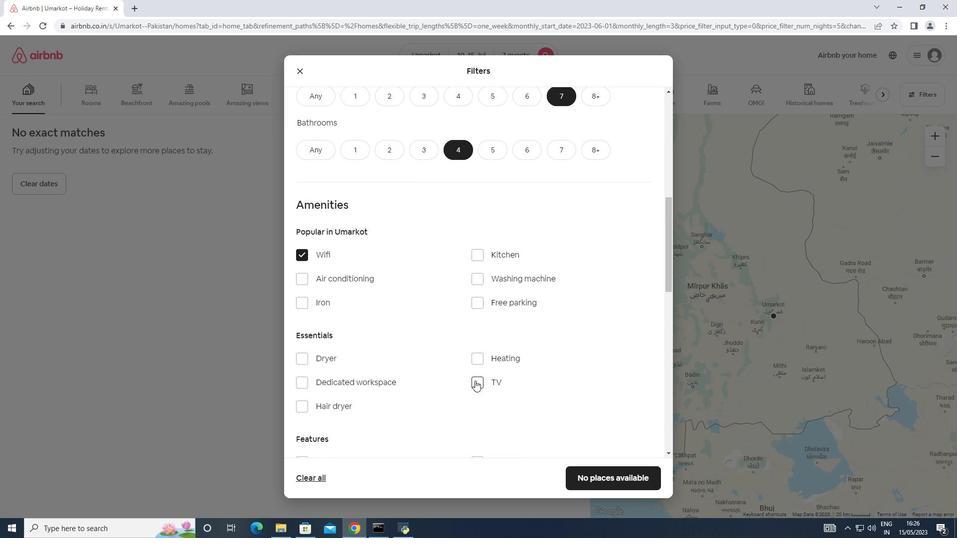 
Action: Mouse pressed left at (476, 380)
Screenshot: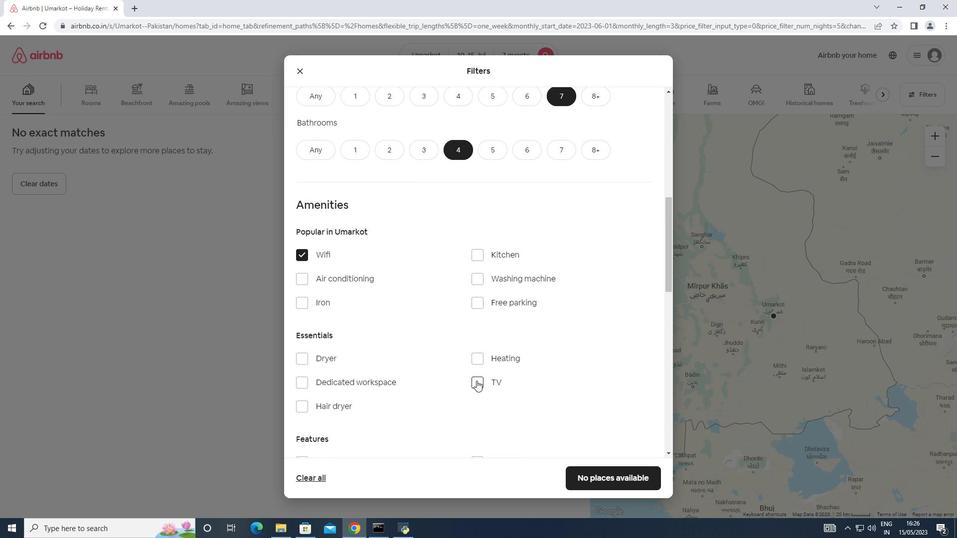 
Action: Mouse moved to (479, 301)
Screenshot: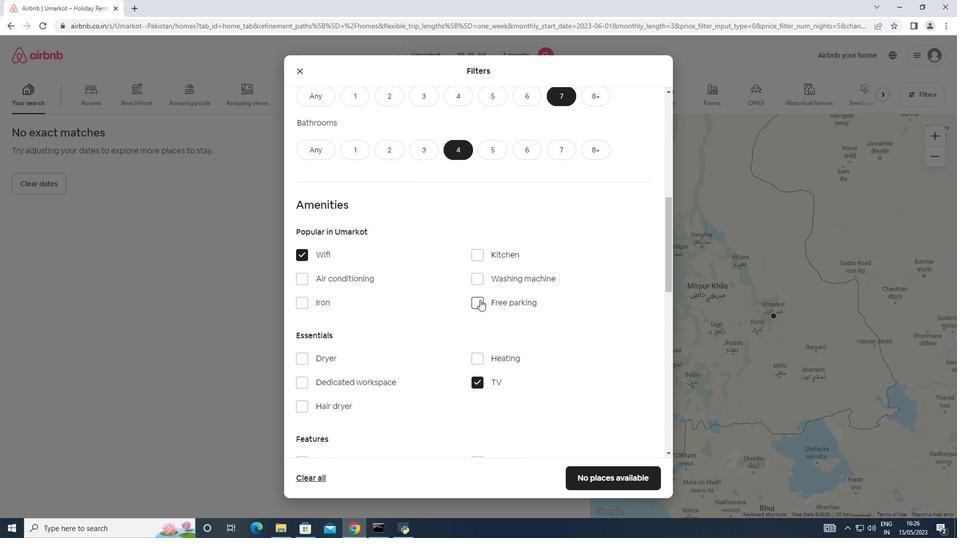
Action: Mouse pressed left at (479, 301)
Screenshot: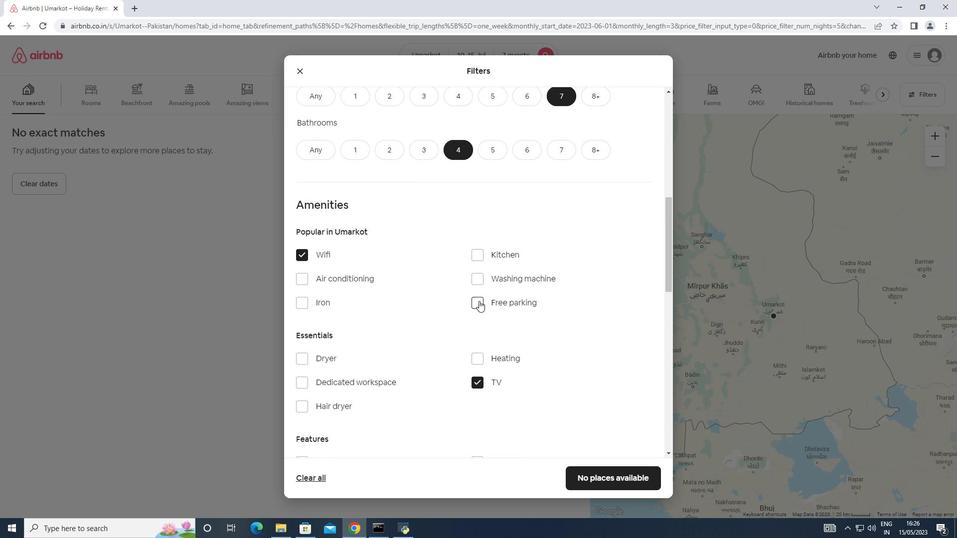 
Action: Mouse moved to (477, 298)
Screenshot: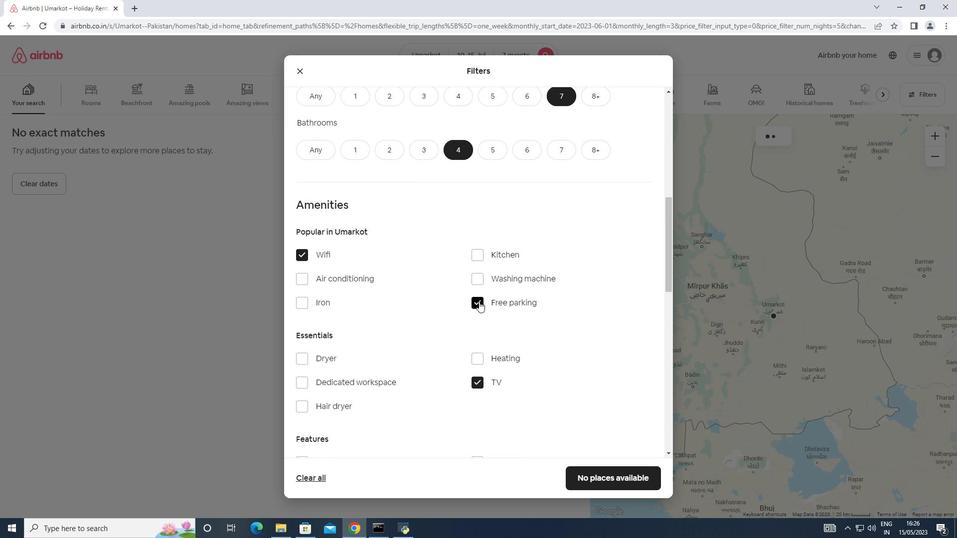 
Action: Mouse scrolled (477, 298) with delta (0, 0)
Screenshot: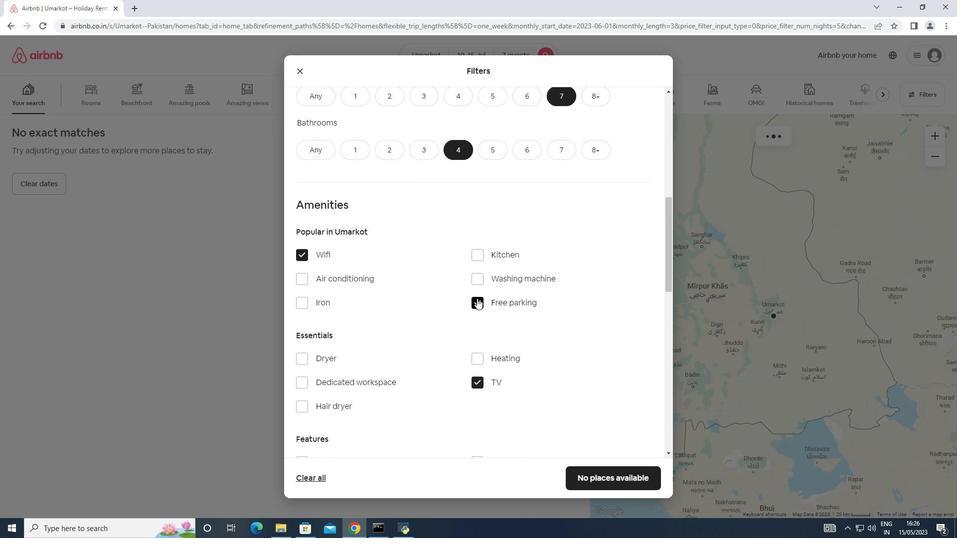 
Action: Mouse scrolled (477, 298) with delta (0, 0)
Screenshot: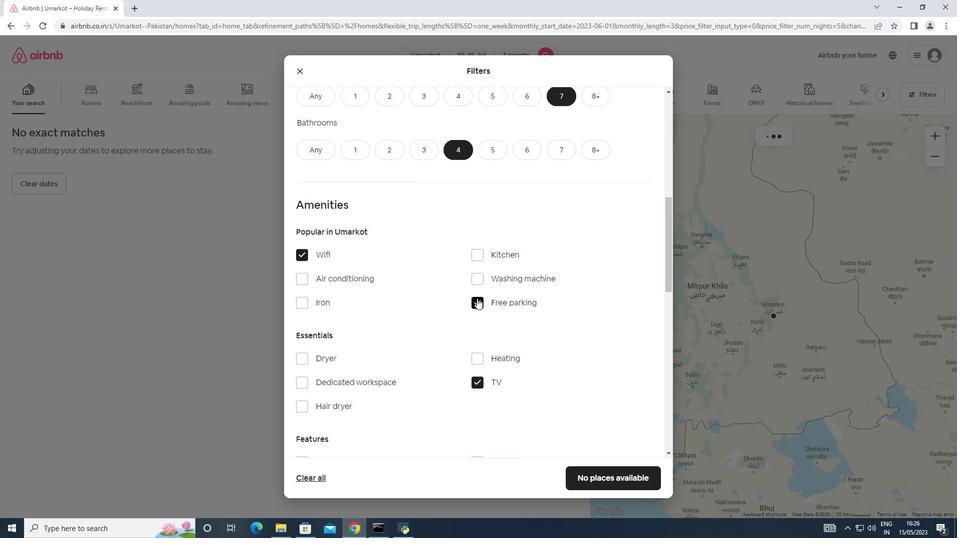 
Action: Mouse scrolled (477, 298) with delta (0, 0)
Screenshot: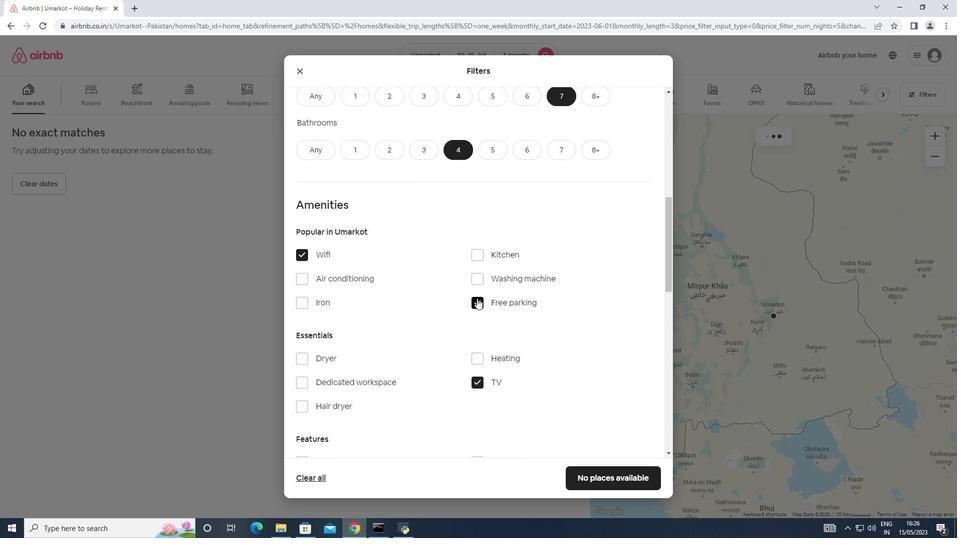 
Action: Mouse scrolled (477, 298) with delta (0, 0)
Screenshot: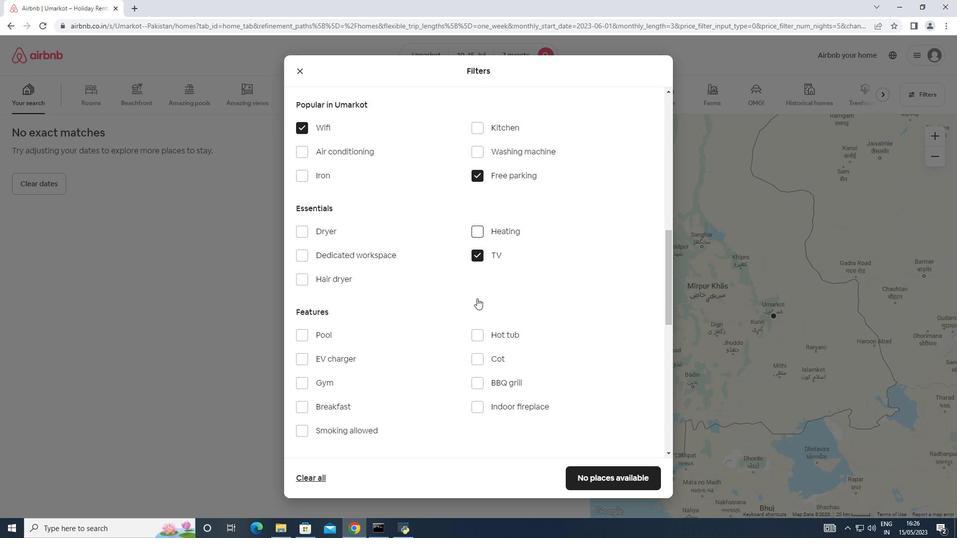 
Action: Mouse moved to (332, 311)
Screenshot: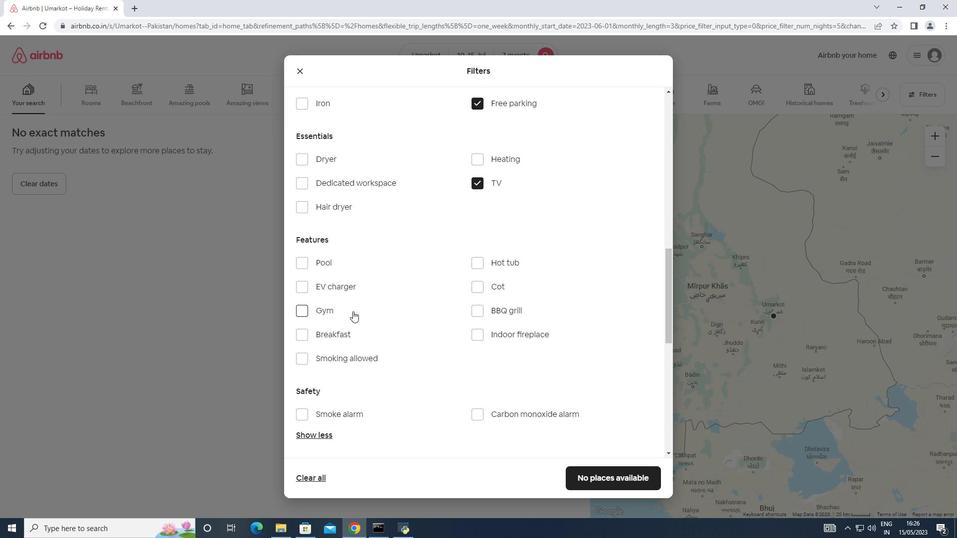 
Action: Mouse pressed left at (332, 311)
Screenshot: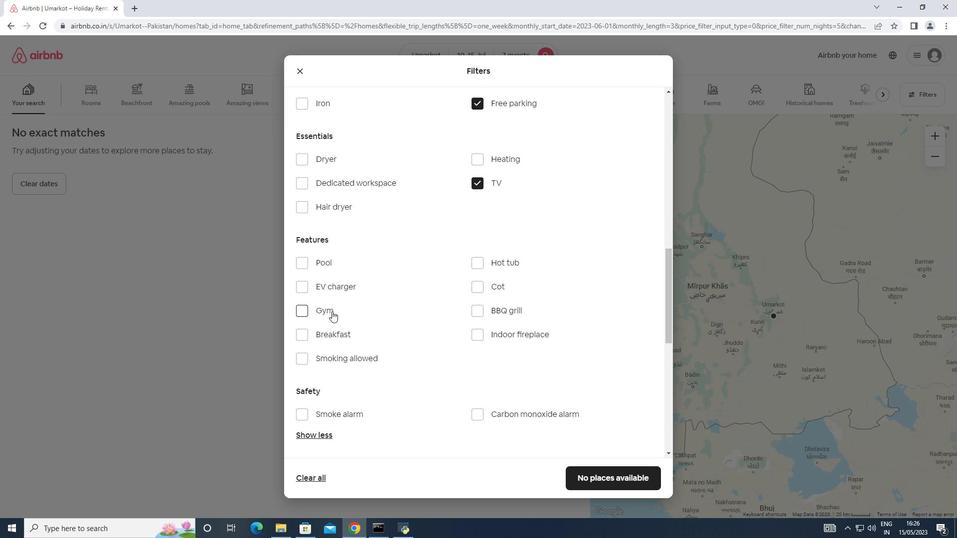 
Action: Mouse moved to (331, 329)
Screenshot: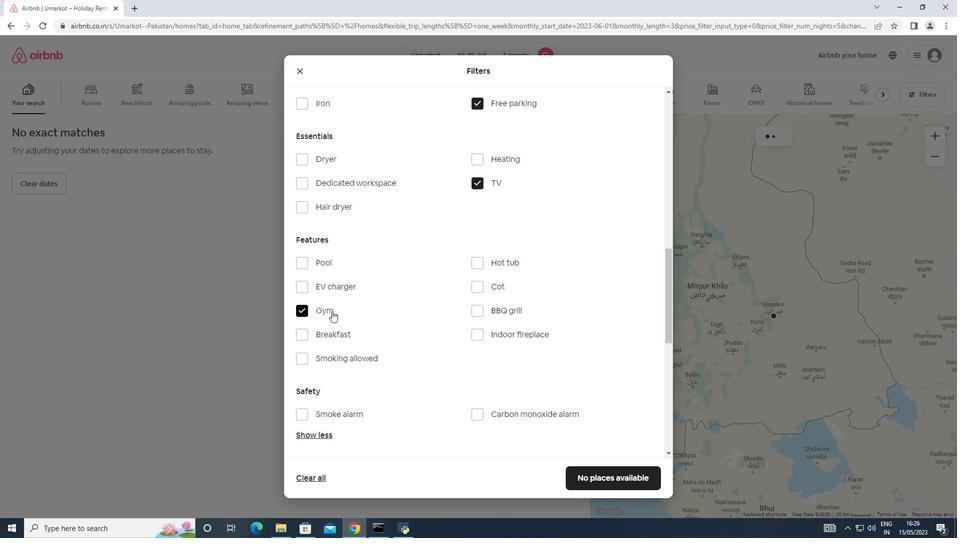 
Action: Mouse pressed left at (331, 329)
Screenshot: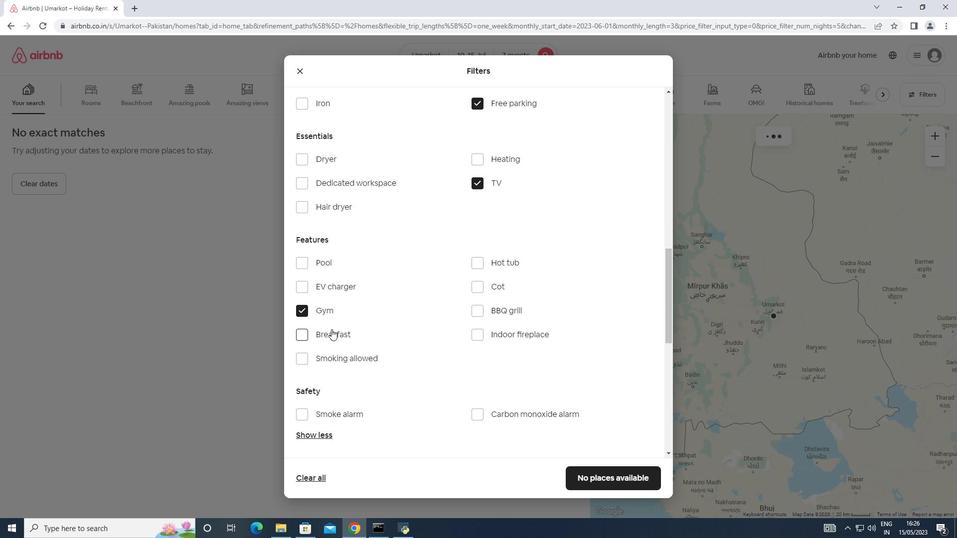 
Action: Mouse moved to (446, 325)
Screenshot: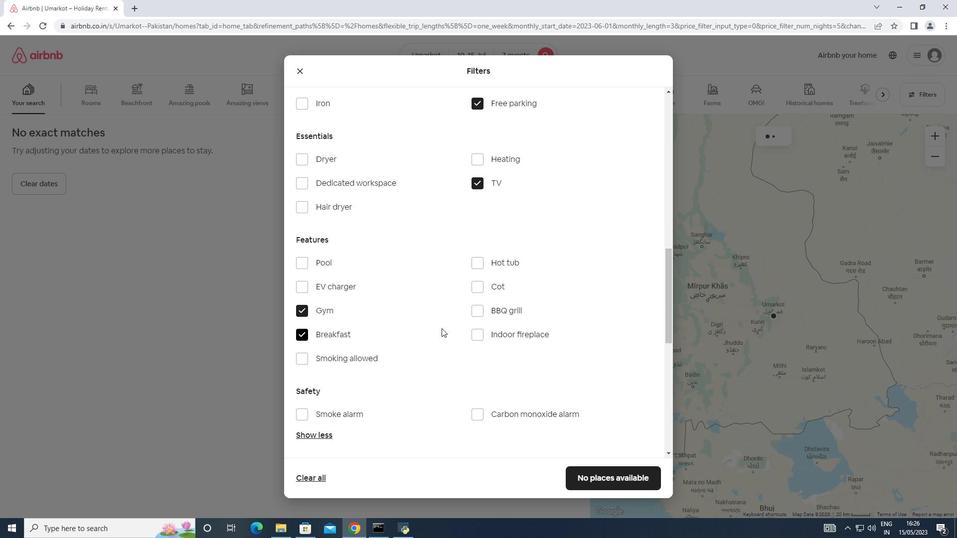 
Action: Mouse scrolled (446, 325) with delta (0, 0)
Screenshot: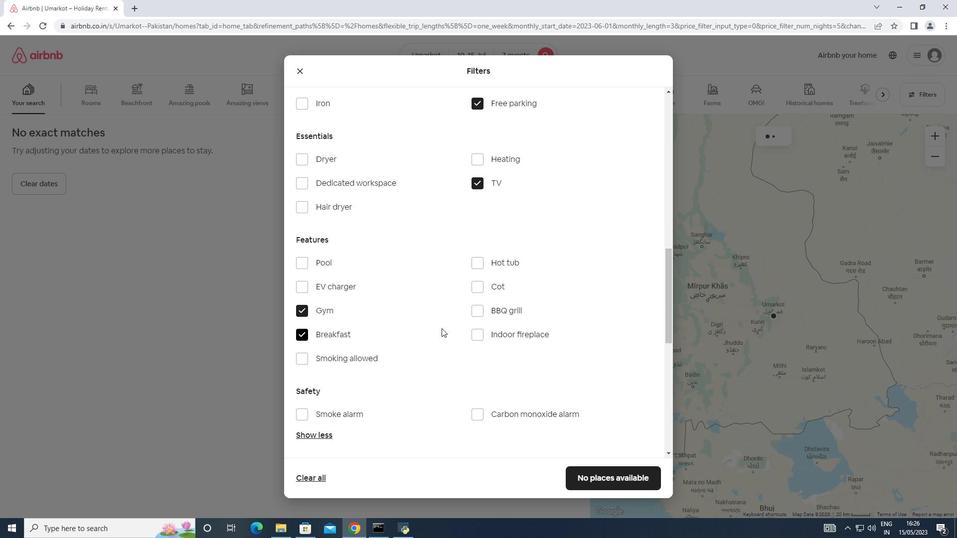 
Action: Mouse scrolled (446, 325) with delta (0, 0)
Screenshot: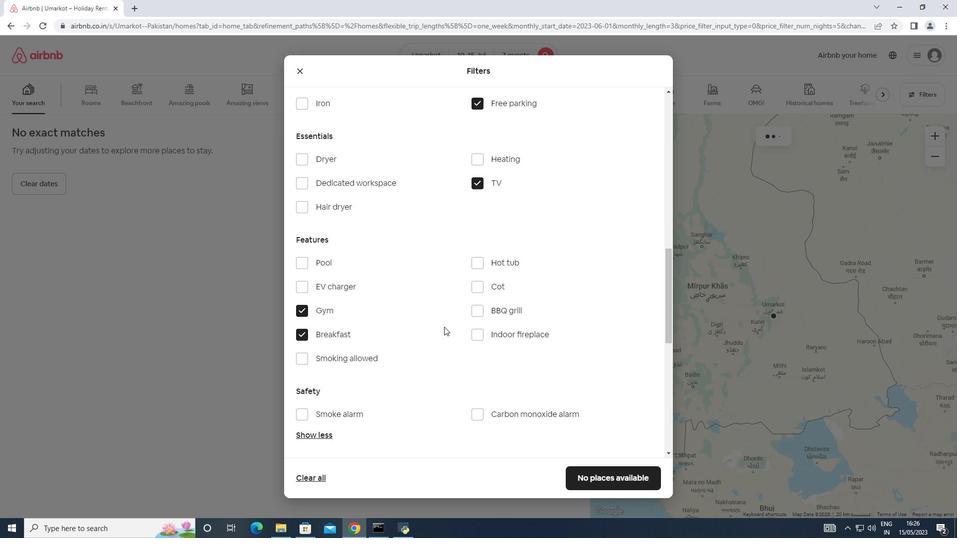 
Action: Mouse scrolled (446, 325) with delta (0, 0)
Screenshot: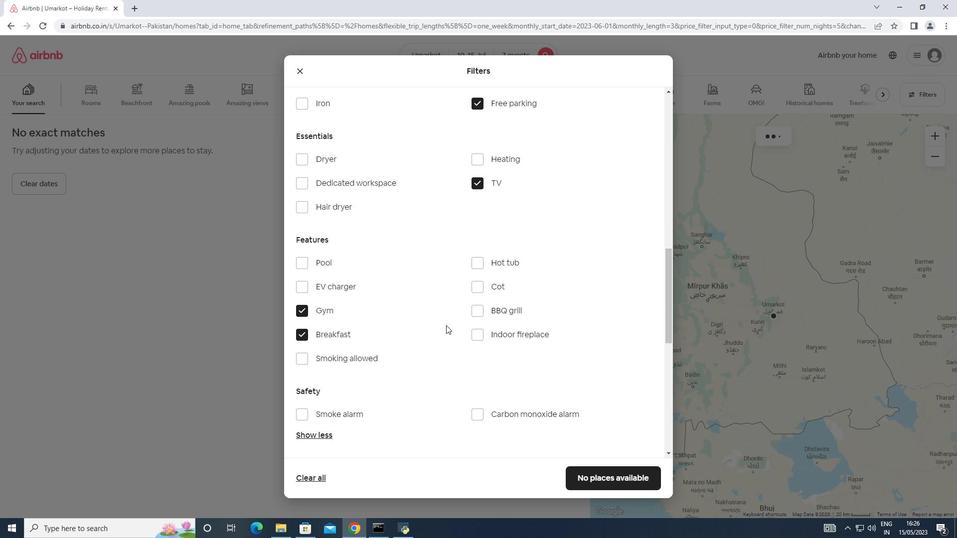 
Action: Mouse scrolled (446, 325) with delta (0, 0)
Screenshot: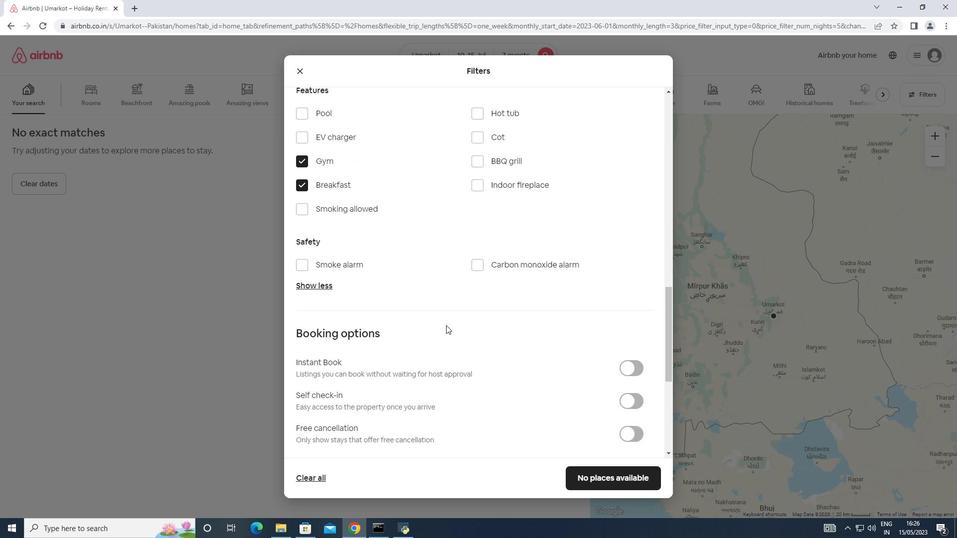 
Action: Mouse scrolled (446, 325) with delta (0, 0)
Screenshot: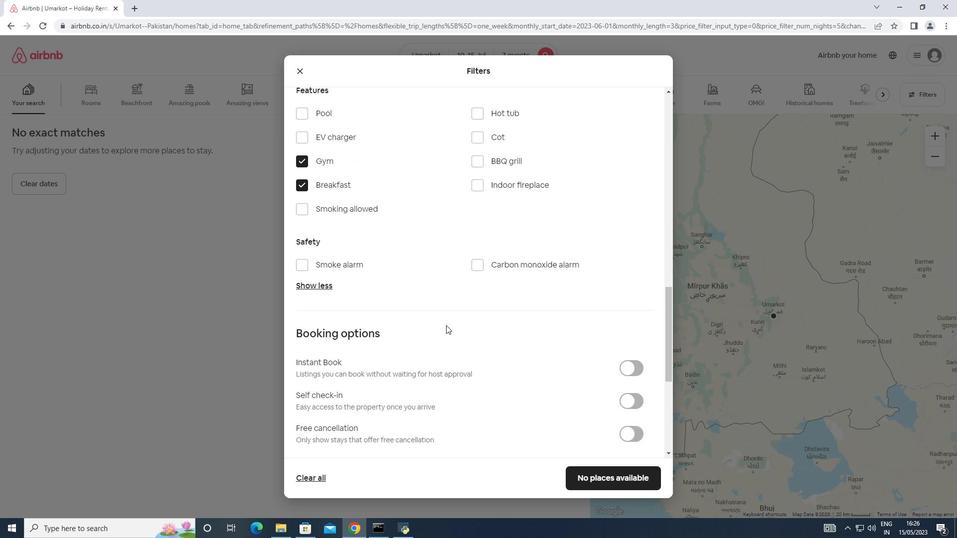 
Action: Mouse scrolled (446, 325) with delta (0, 0)
Screenshot: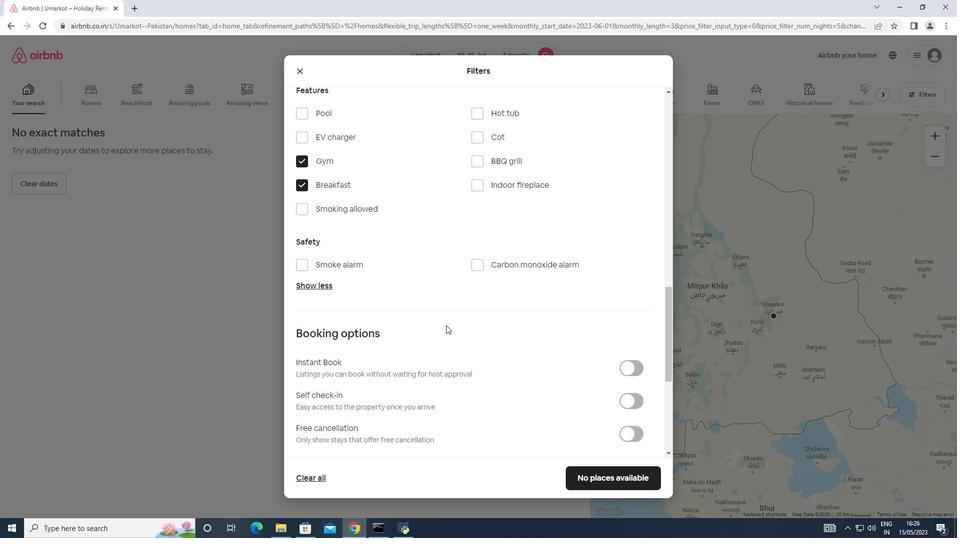 
Action: Mouse moved to (618, 253)
Screenshot: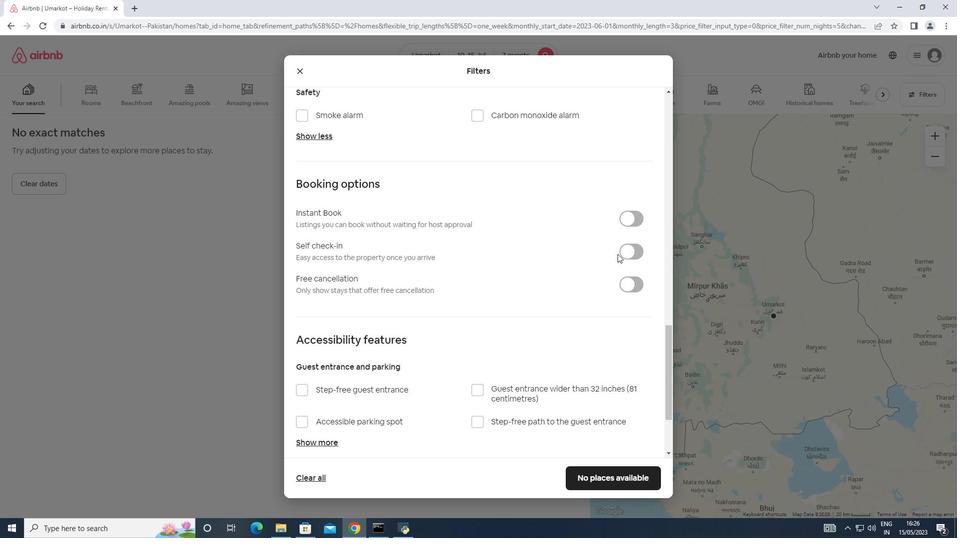 
Action: Mouse pressed left at (618, 253)
Screenshot: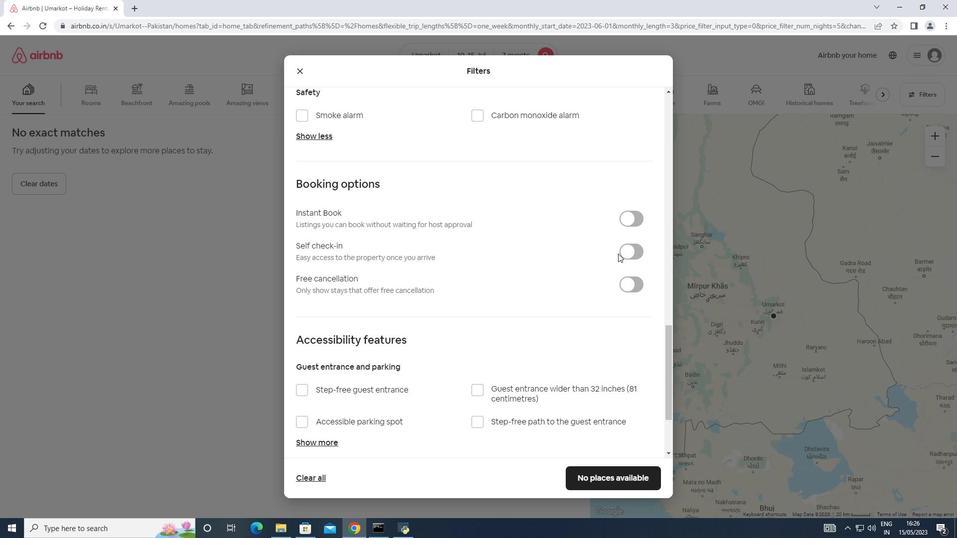 
Action: Mouse moved to (622, 251)
Screenshot: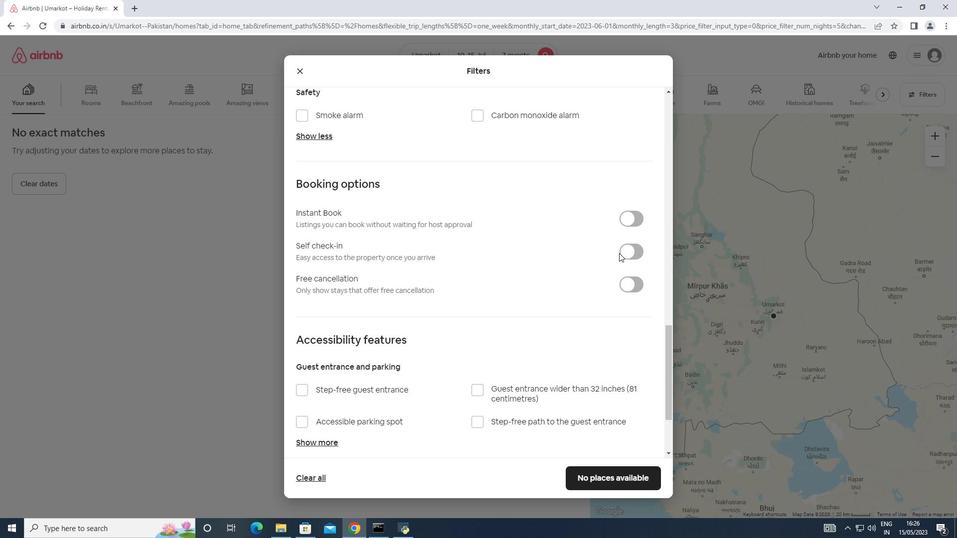 
Action: Mouse pressed left at (622, 251)
Screenshot: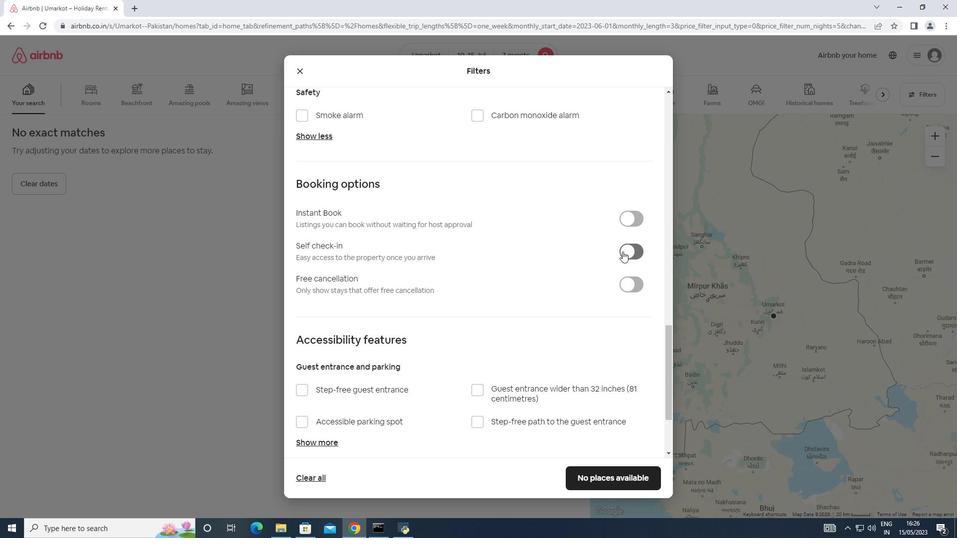 
Action: Mouse moved to (468, 302)
Screenshot: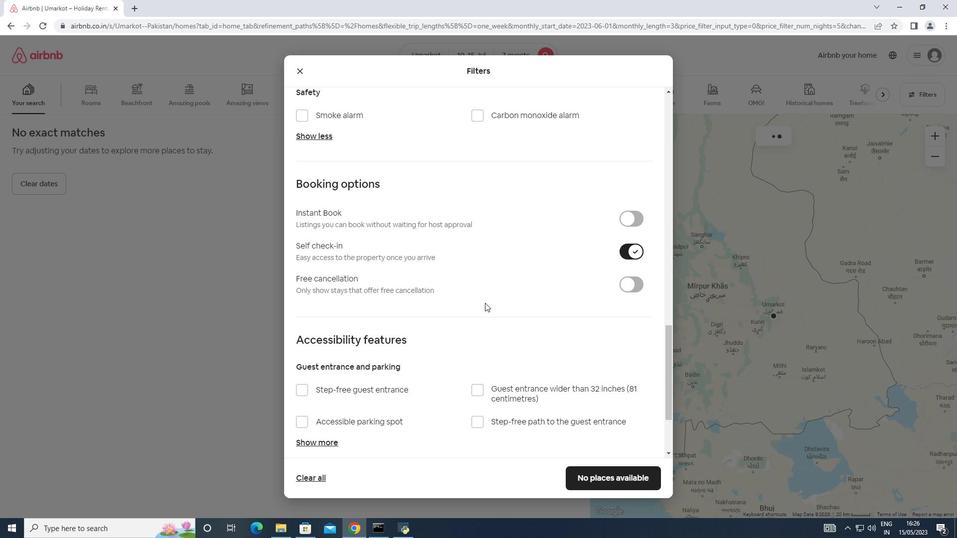 
Action: Mouse scrolled (468, 302) with delta (0, 0)
Screenshot: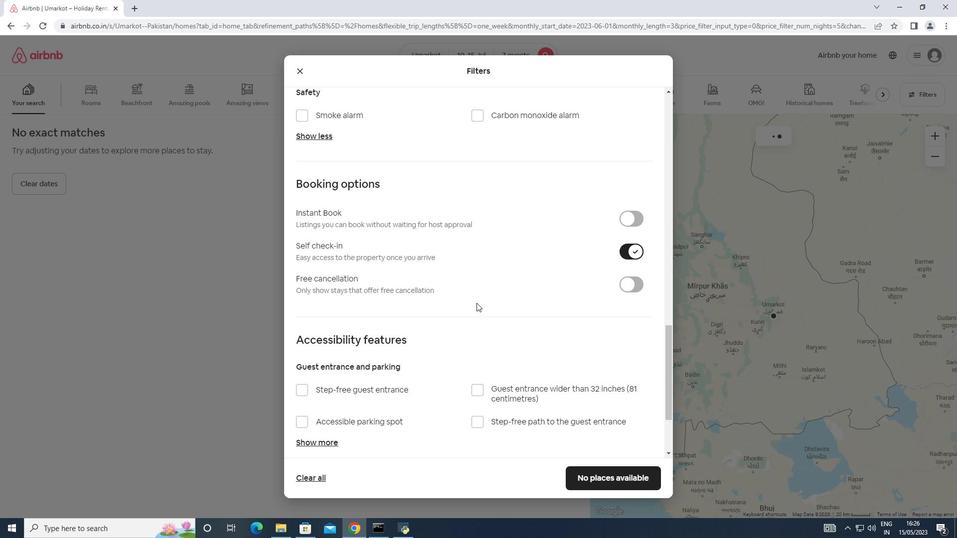 
Action: Mouse moved to (467, 302)
Screenshot: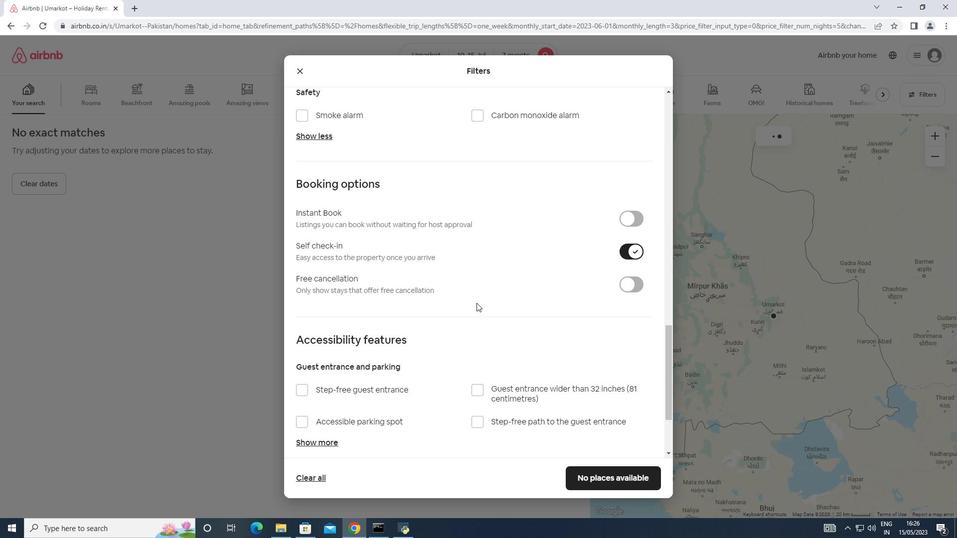 
Action: Mouse scrolled (467, 302) with delta (0, 0)
Screenshot: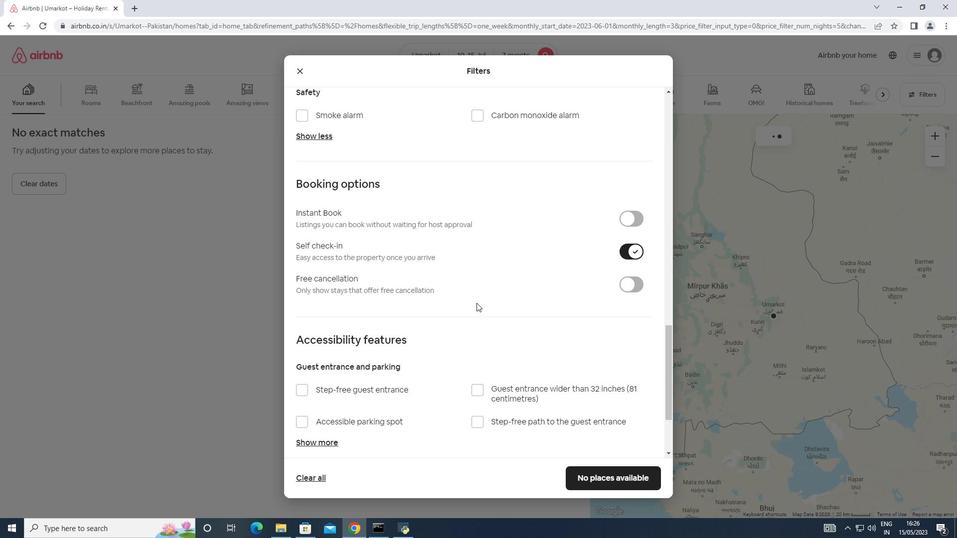 
Action: Mouse scrolled (467, 302) with delta (0, 0)
Screenshot: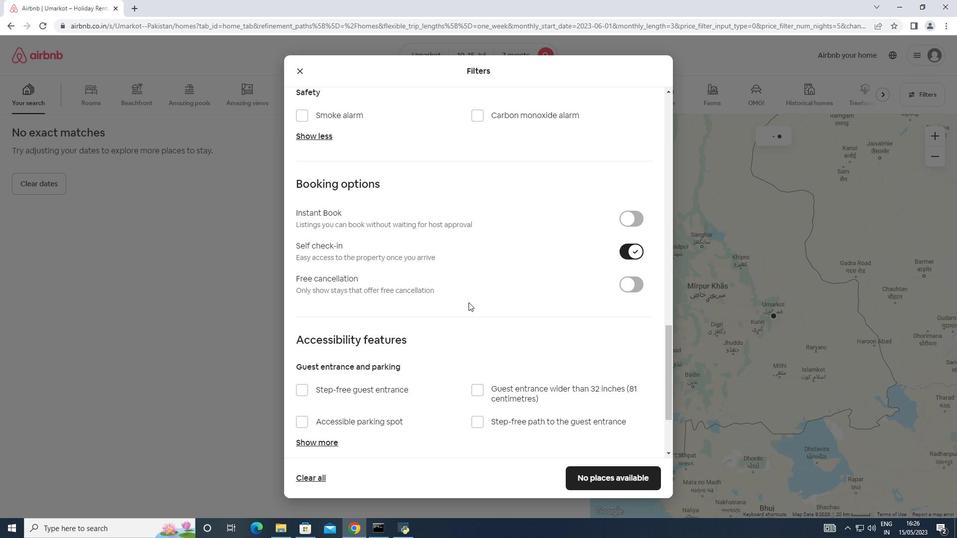 
Action: Mouse scrolled (467, 302) with delta (0, 0)
Screenshot: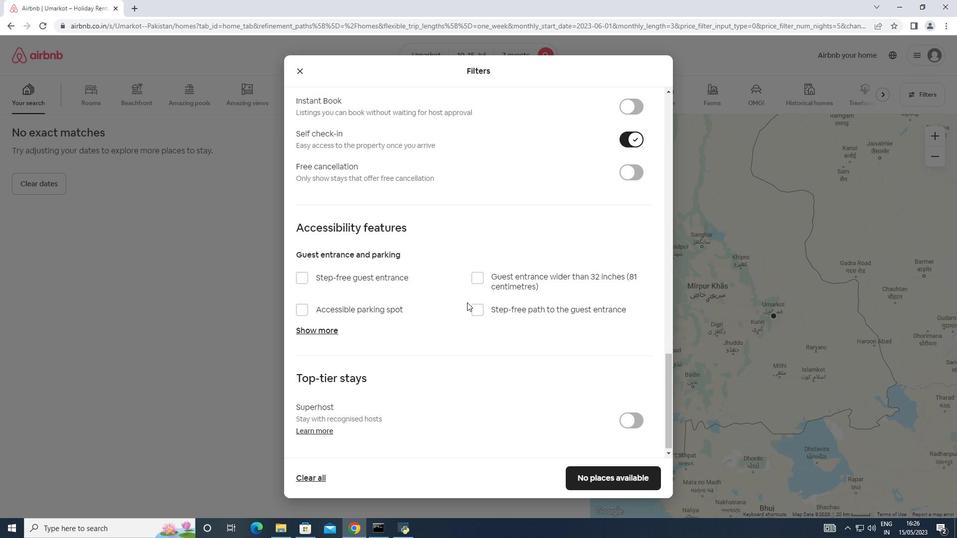 
Action: Mouse scrolled (467, 302) with delta (0, 0)
Screenshot: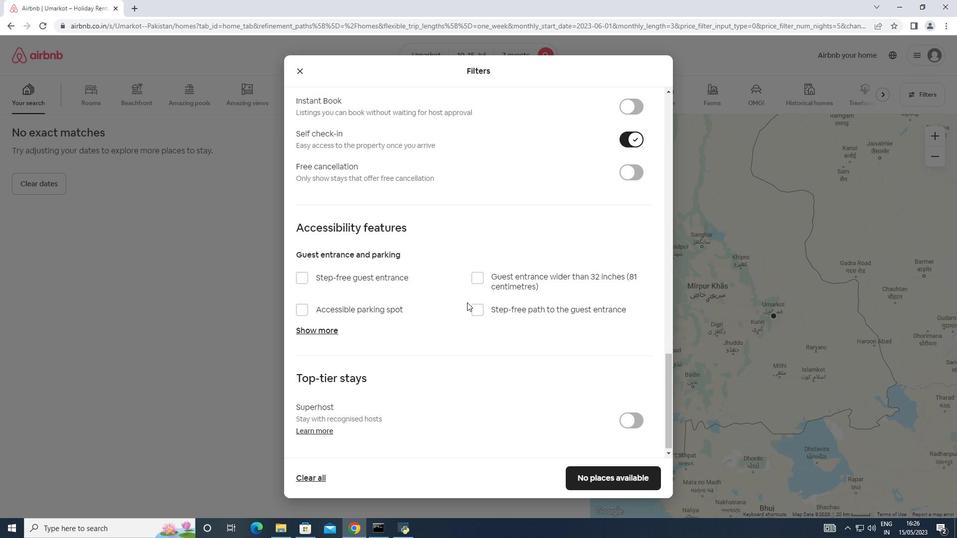
Action: Mouse scrolled (467, 302) with delta (0, 0)
Screenshot: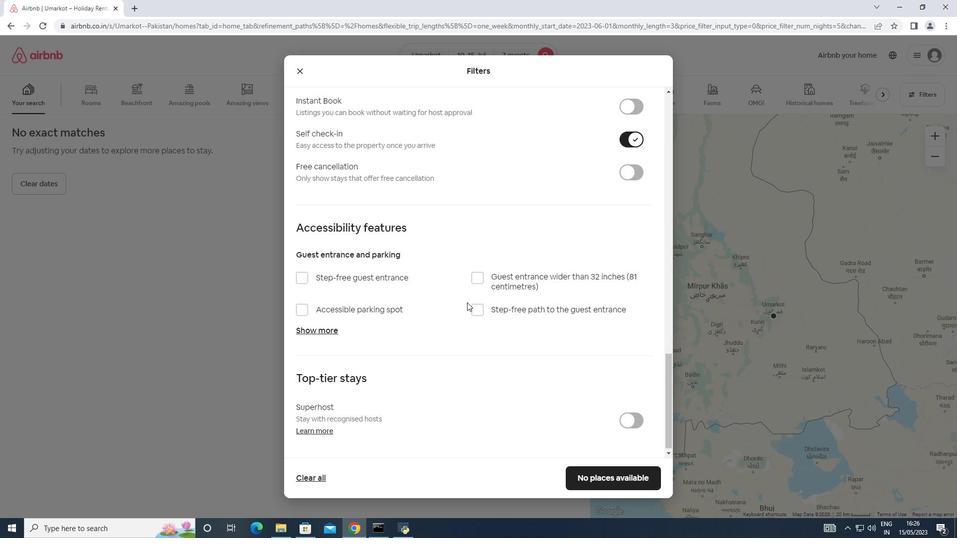 
Action: Mouse scrolled (467, 302) with delta (0, 0)
Screenshot: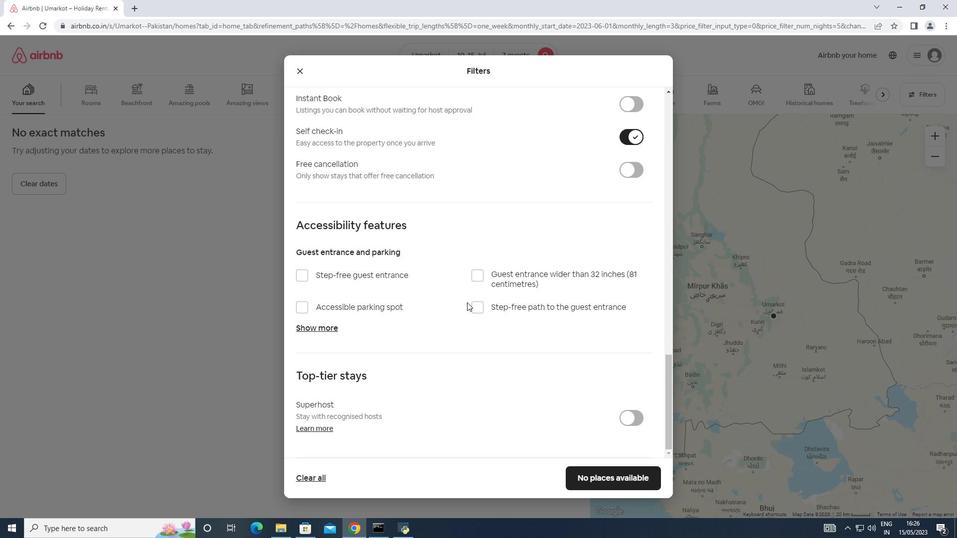 
Action: Mouse scrolled (467, 302) with delta (0, 0)
Screenshot: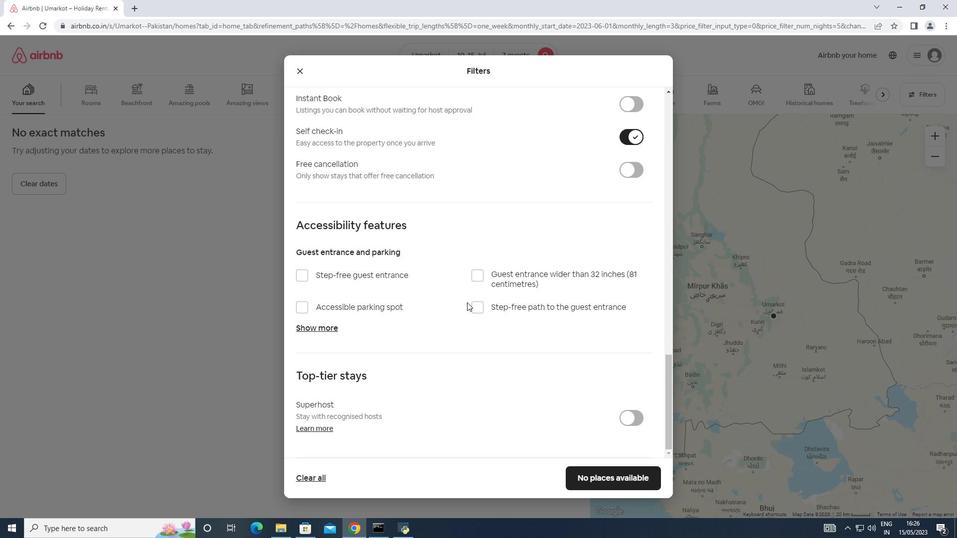 
Action: Mouse moved to (603, 477)
Screenshot: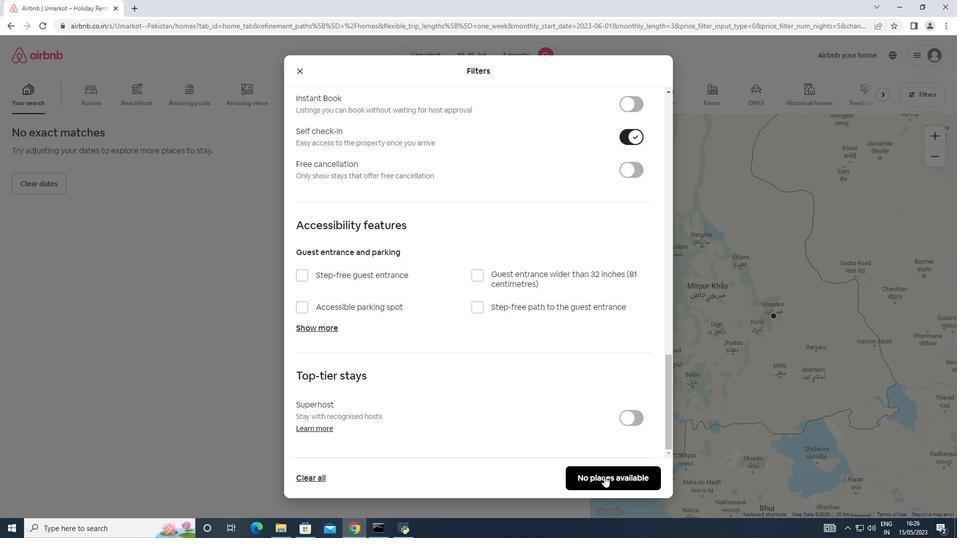 
Action: Mouse pressed left at (603, 477)
Screenshot: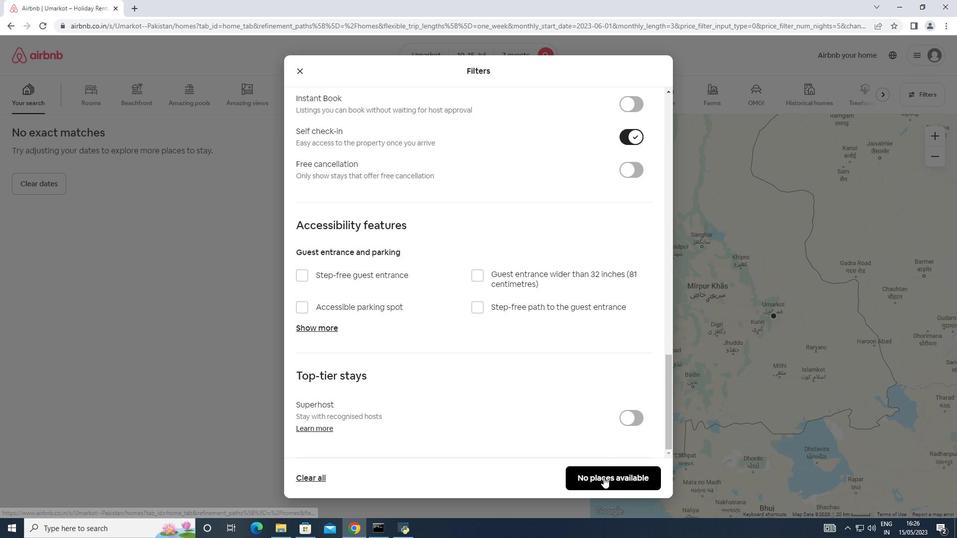 
Action: Mouse moved to (607, 462)
Screenshot: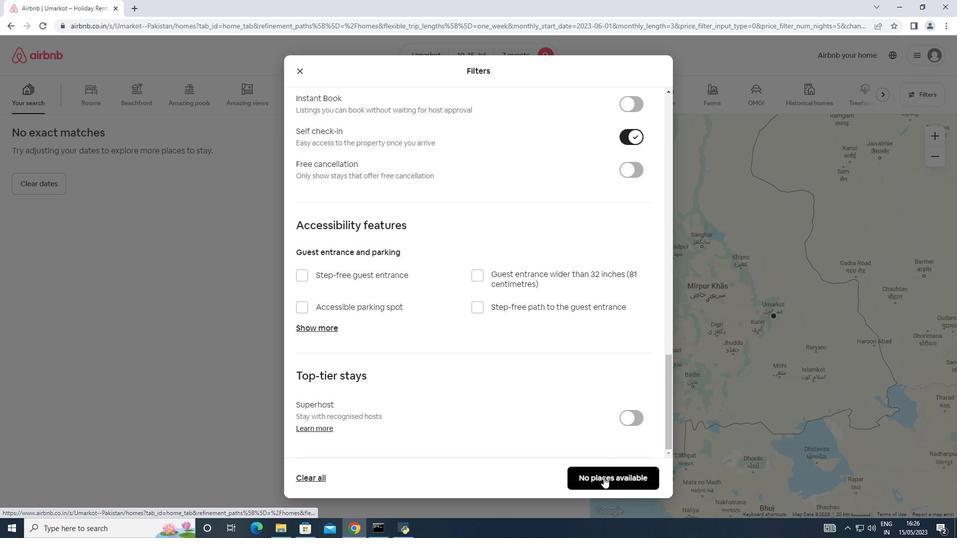 
